 Task: Create new contact,   with mail id: 'Ariana_Allen@estee-lauder.com', first name: 'Ariana', Last name: 'Allen', Job Title: Market Research Analyst, Phone number (801) 555-5678. Change life cycle stage to  'Lead' and lead status to 'New'. Add new company to the associated contact: www.suntechnologiesindia.com
 and type: Prospect. Logged in from softage.1@softage.net
Action: Mouse moved to (74, 51)
Screenshot: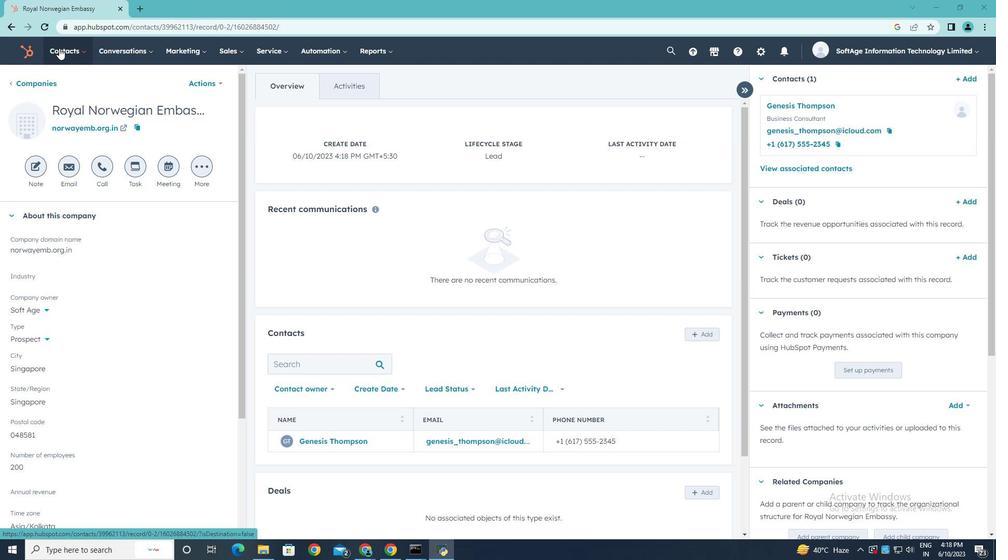 
Action: Mouse pressed left at (74, 51)
Screenshot: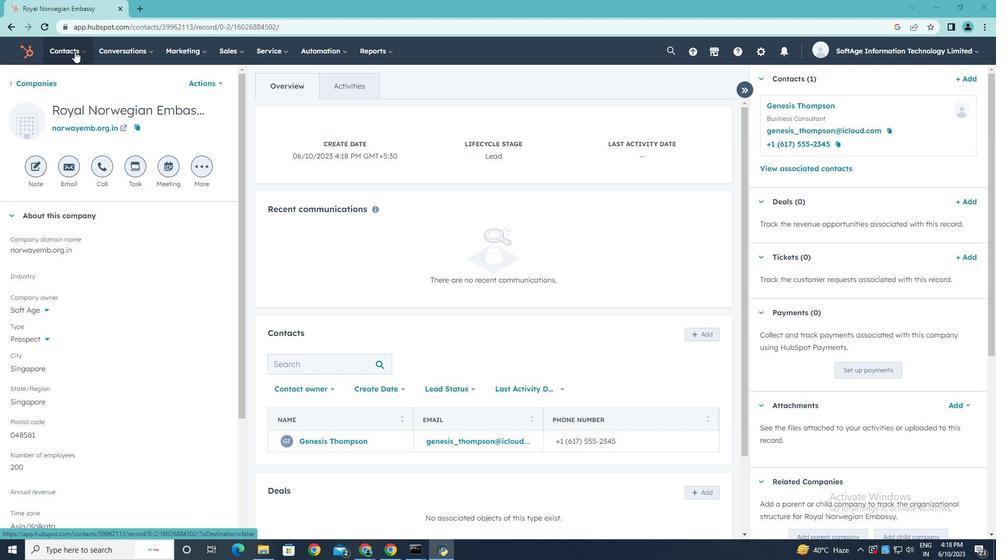 
Action: Mouse moved to (71, 76)
Screenshot: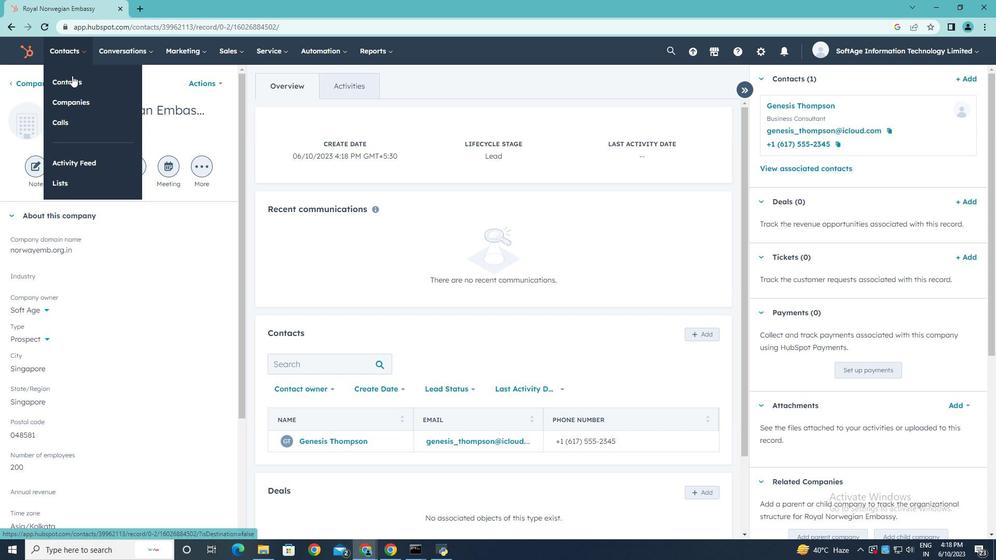 
Action: Mouse pressed left at (71, 76)
Screenshot: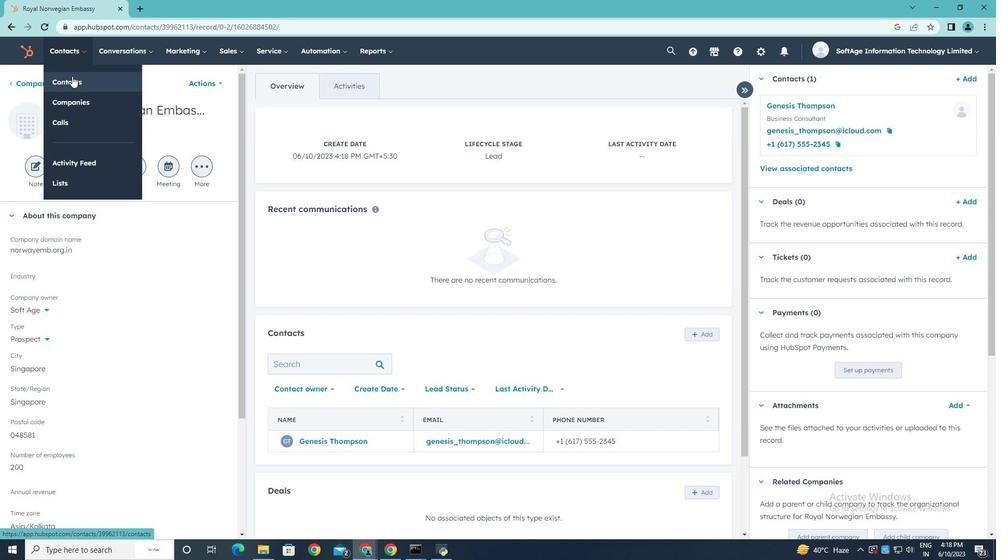 
Action: Mouse moved to (950, 84)
Screenshot: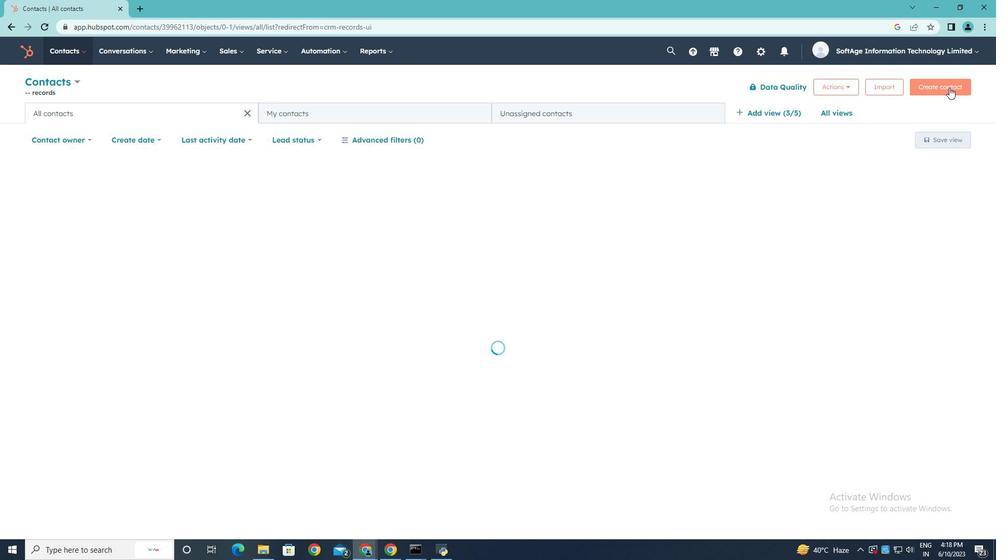 
Action: Mouse pressed left at (950, 84)
Screenshot: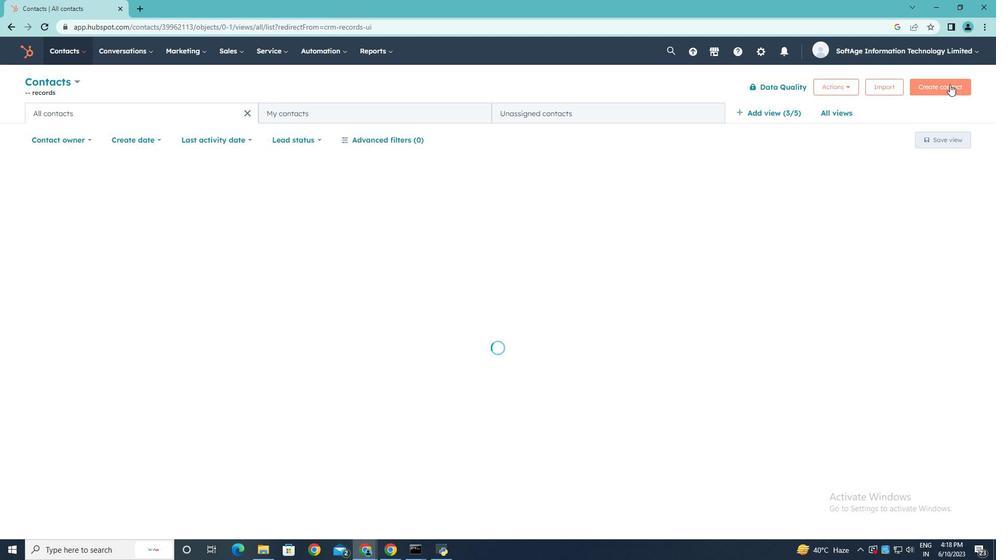 
Action: Key pressed <Key.shift>
Screenshot: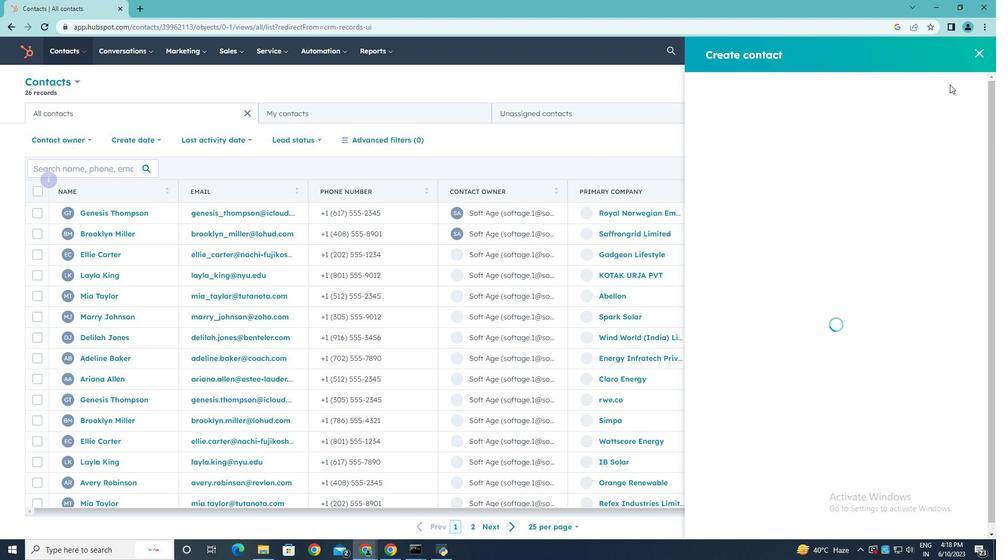 
Action: Mouse moved to (837, 132)
Screenshot: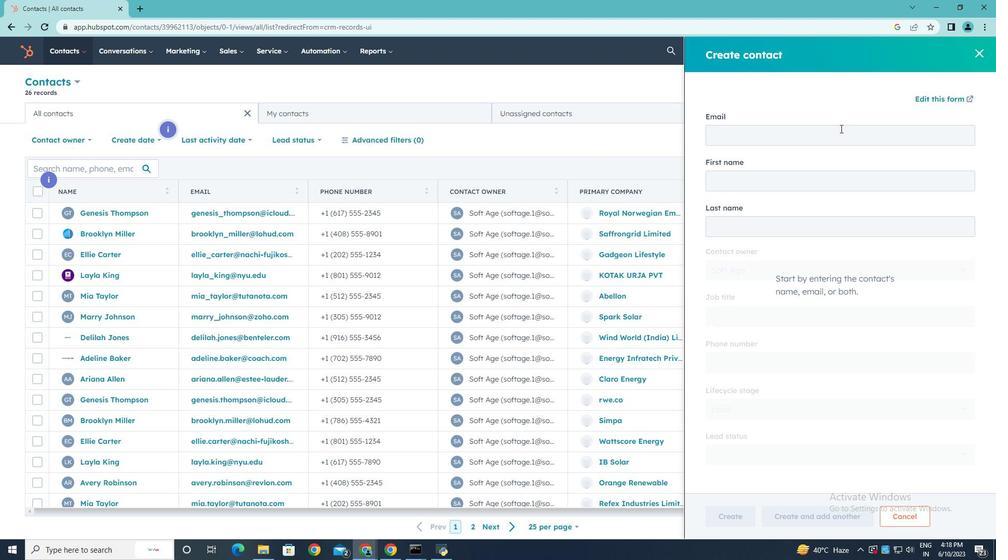 
Action: Mouse pressed left at (837, 132)
Screenshot: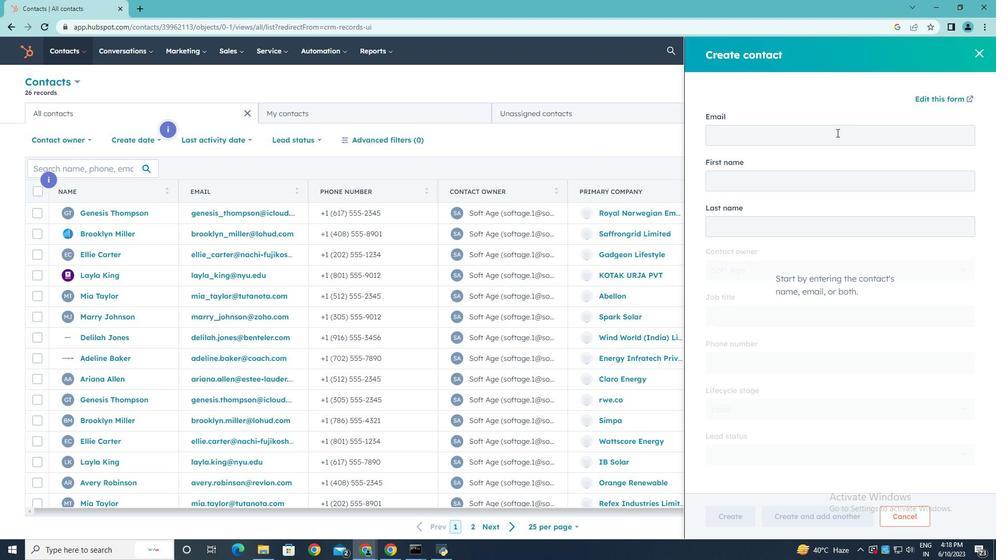 
Action: Mouse moved to (837, 132)
Screenshot: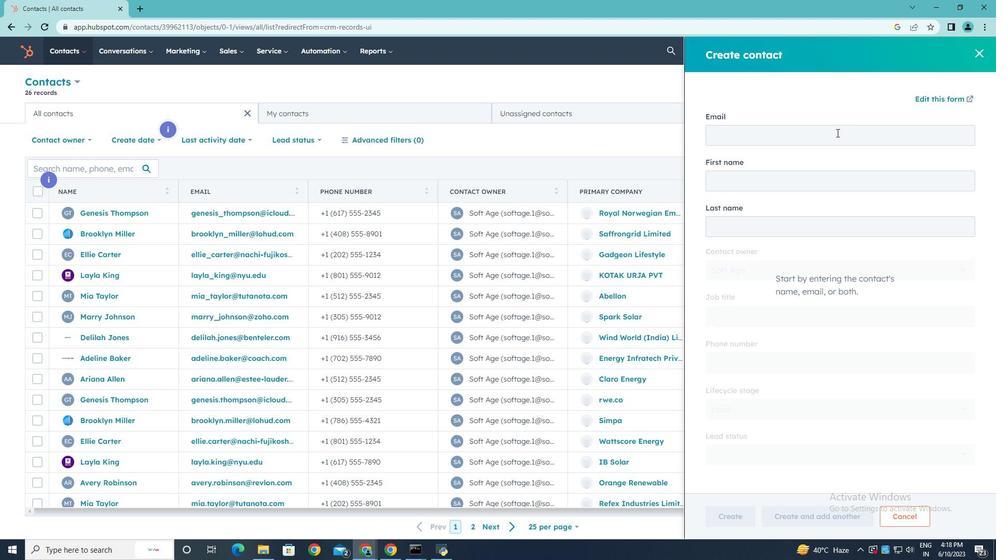 
Action: Key pressed <Key.shift>Ariana<Key.shift>_<Key.shift>Allen<Key.shift><Key.shift><Key.shift><Key.shift><Key.shift><Key.shift><Key.shift><Key.shift>@estee-lauder.com
Screenshot: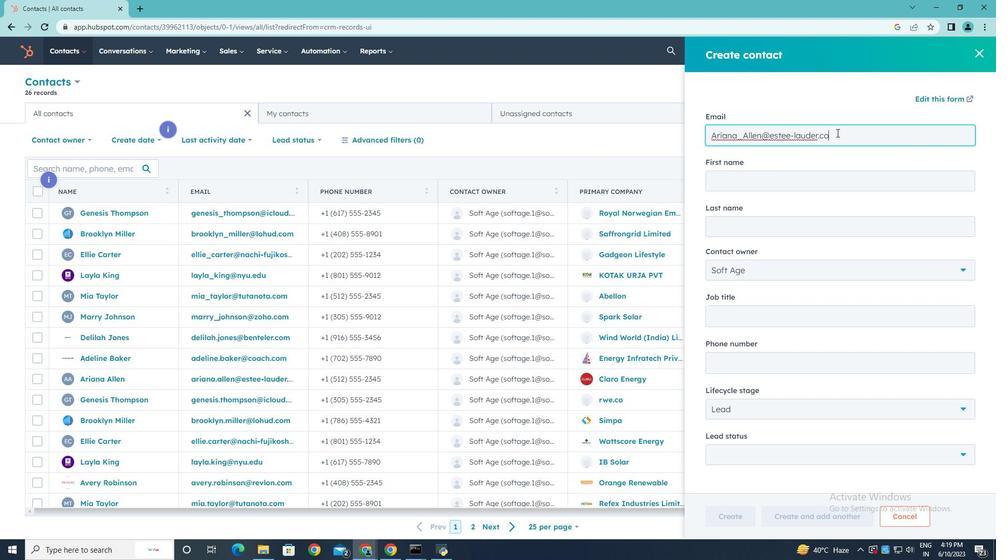 
Action: Mouse moved to (745, 185)
Screenshot: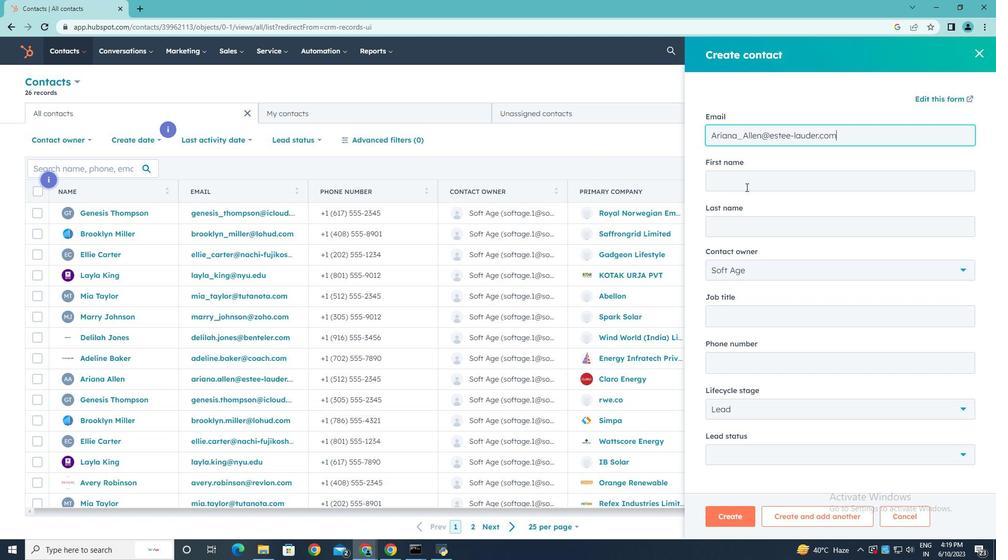 
Action: Mouse pressed left at (745, 185)
Screenshot: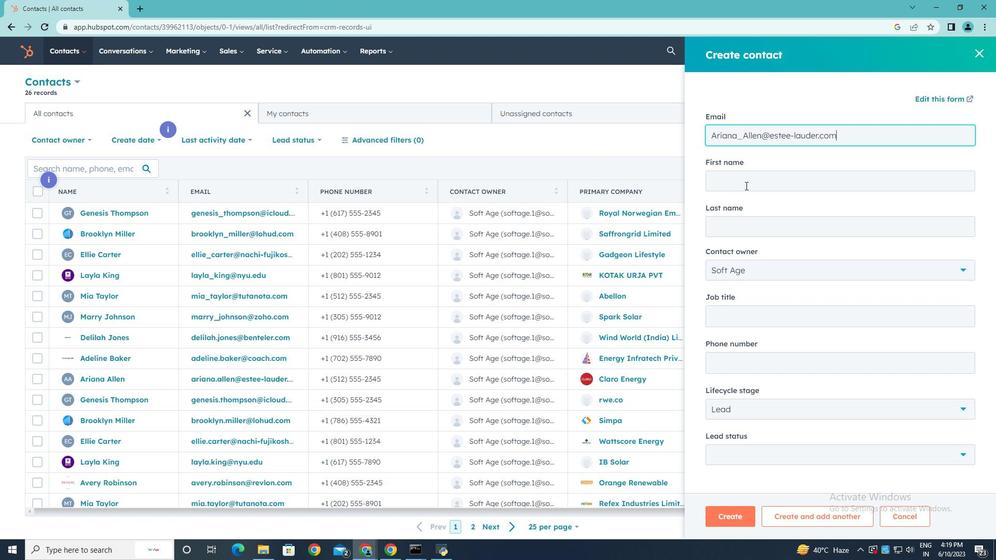 
Action: Key pressed <Key.shift>Ariana
Screenshot: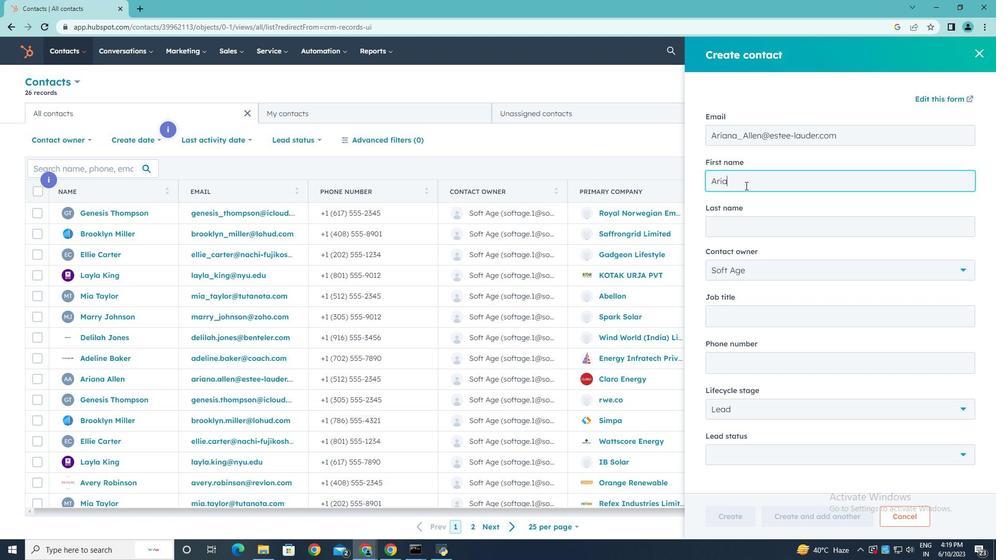 
Action: Mouse moved to (731, 233)
Screenshot: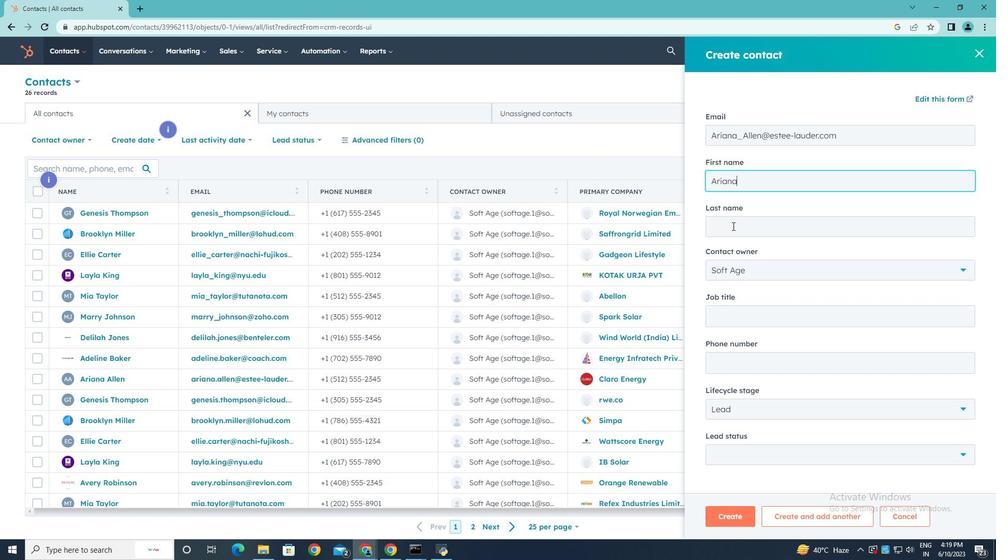 
Action: Mouse pressed left at (731, 233)
Screenshot: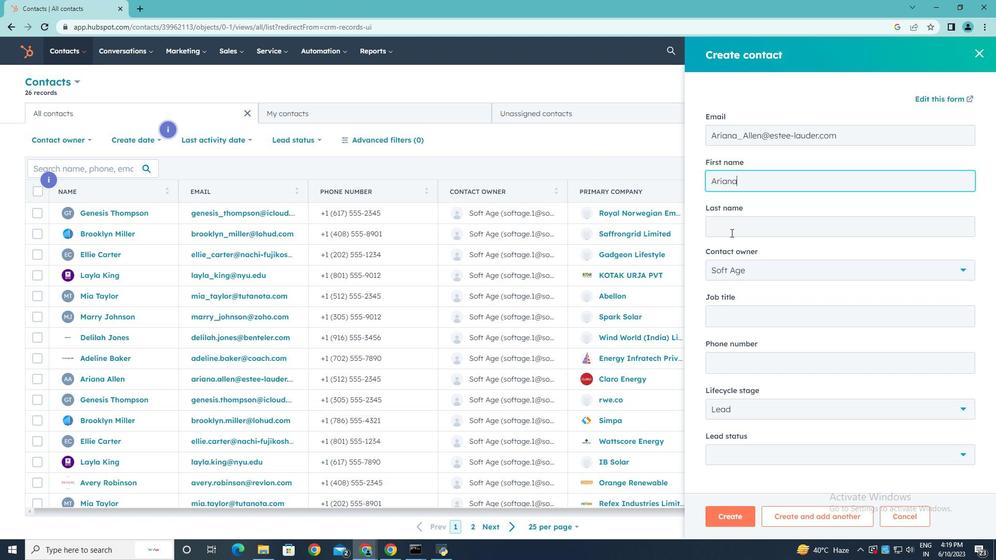 
Action: Key pressed <Key.shift>Allen
Screenshot: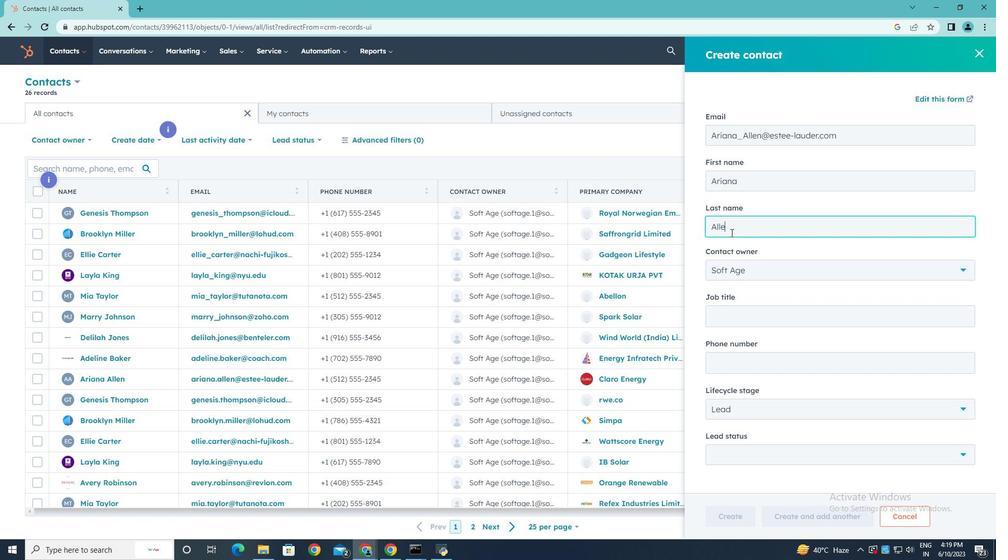 
Action: Mouse moved to (759, 315)
Screenshot: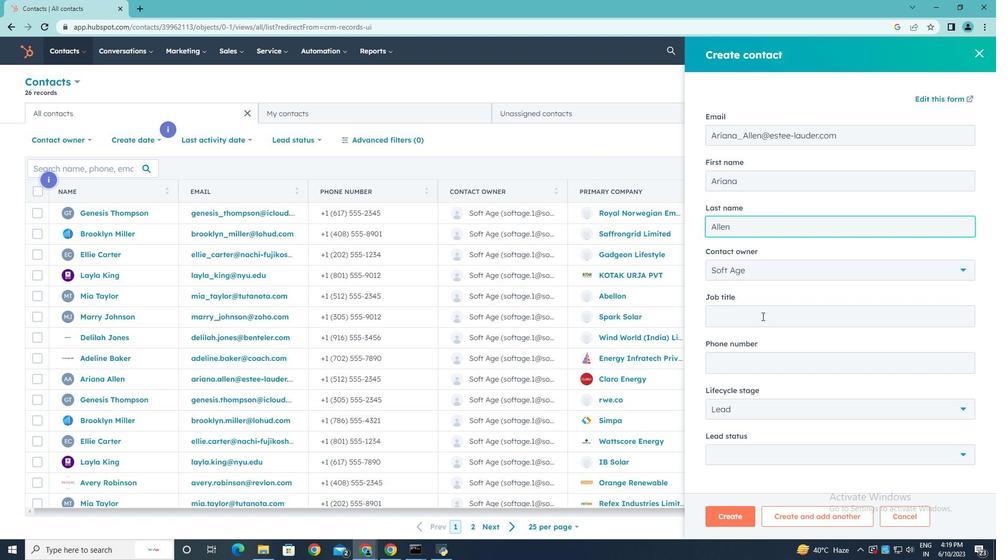 
Action: Mouse pressed left at (759, 315)
Screenshot: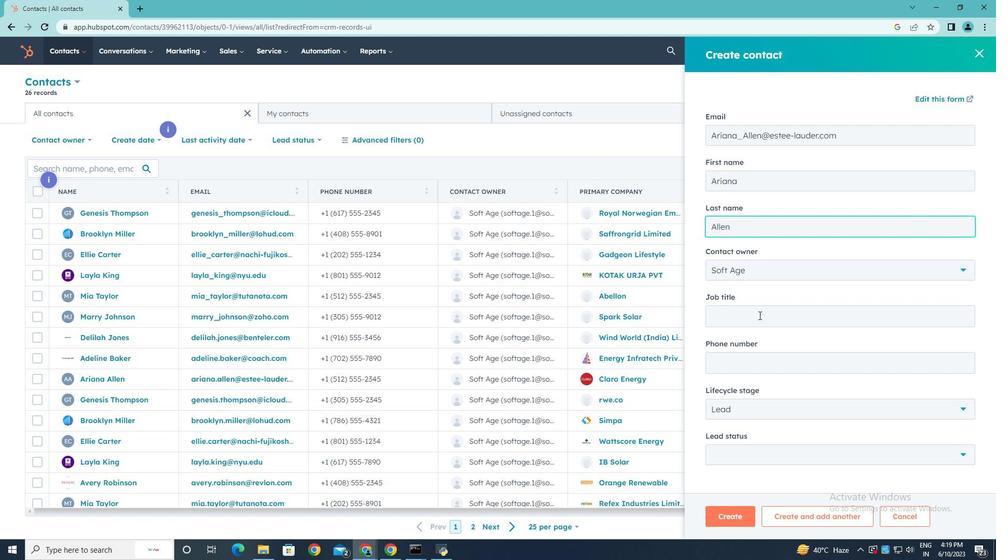 
Action: Key pressed <Key.shift>Market<Key.space><Key.shift>Research
Screenshot: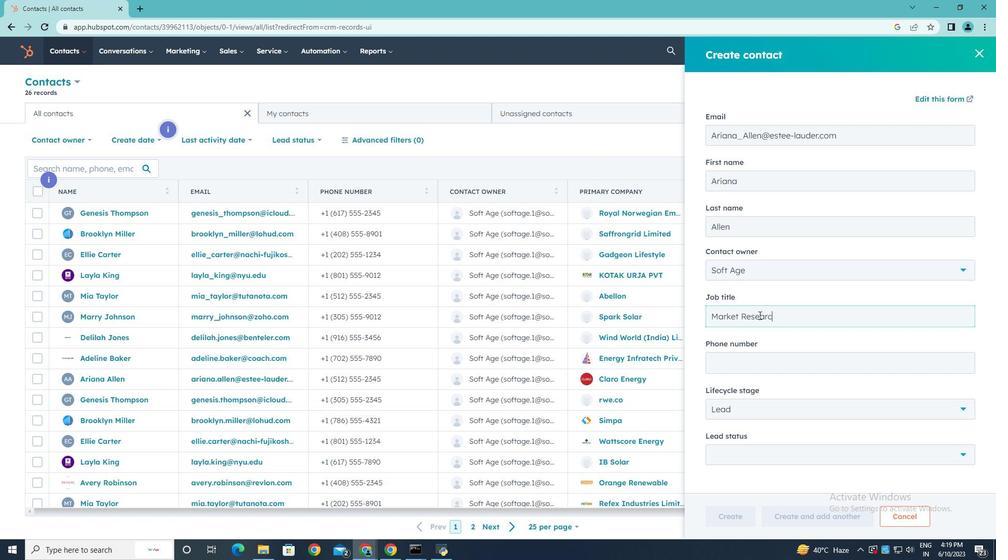 
Action: Mouse moved to (818, 334)
Screenshot: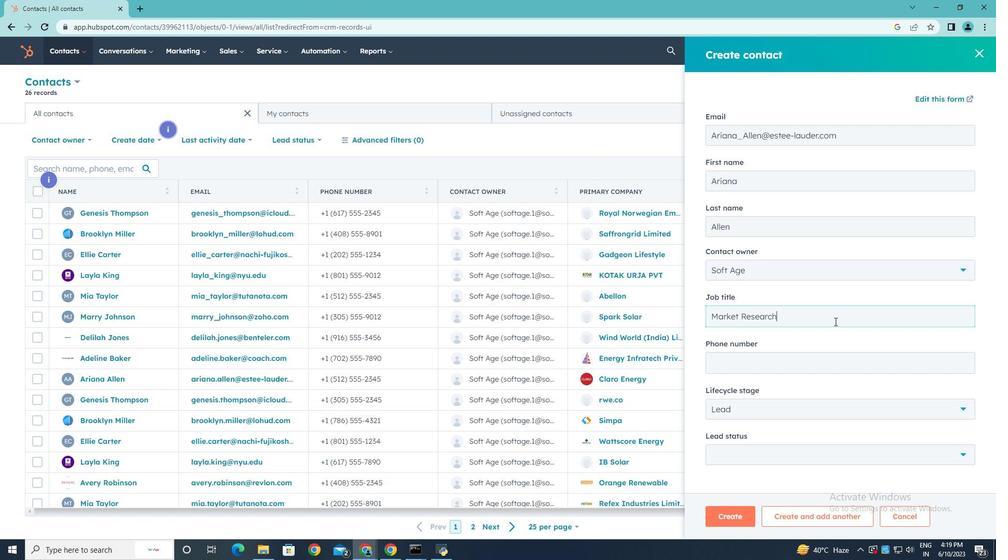 
Action: Key pressed <Key.space><Key.shift><Key.shift><Key.shift>Analyst
Screenshot: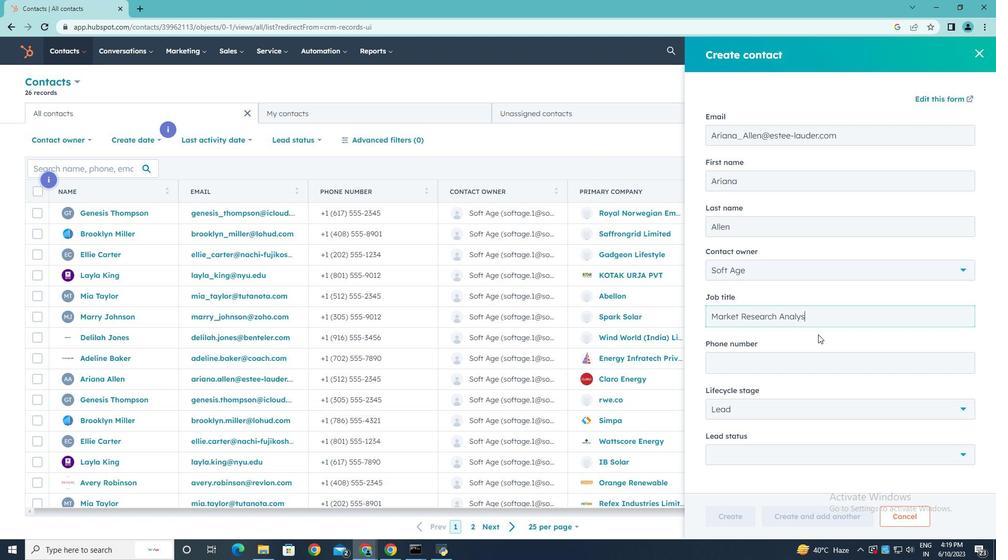 
Action: Mouse moved to (762, 359)
Screenshot: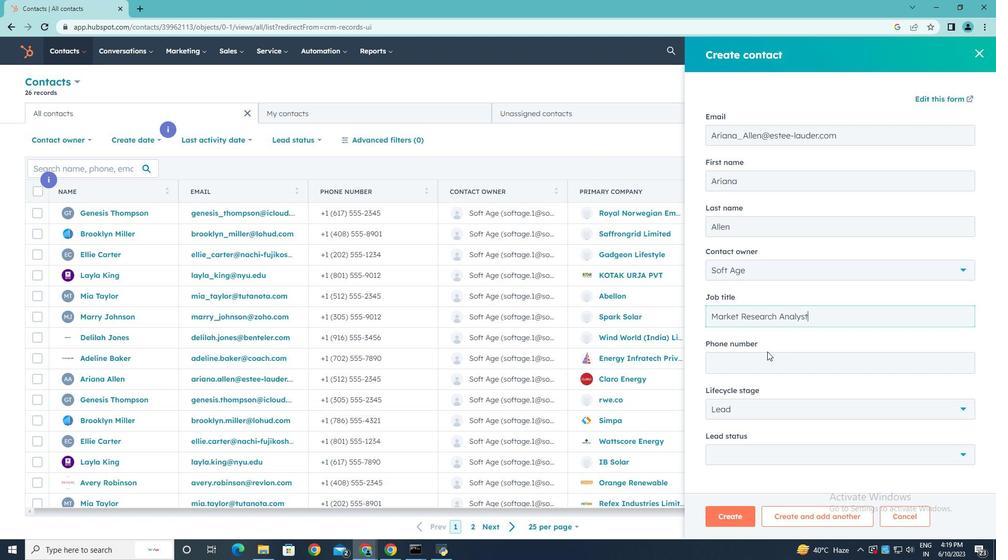 
Action: Mouse pressed left at (762, 359)
Screenshot: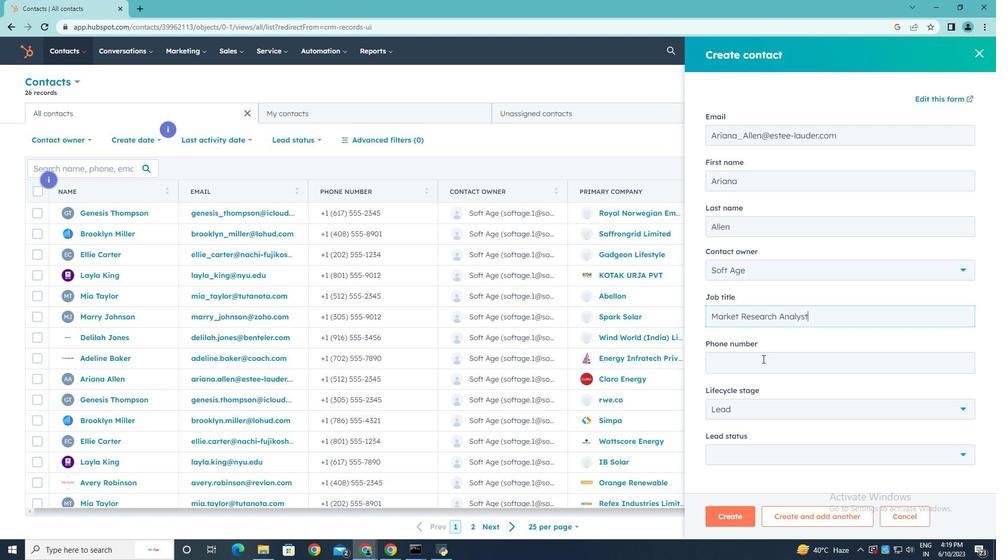 
Action: Mouse moved to (762, 358)
Screenshot: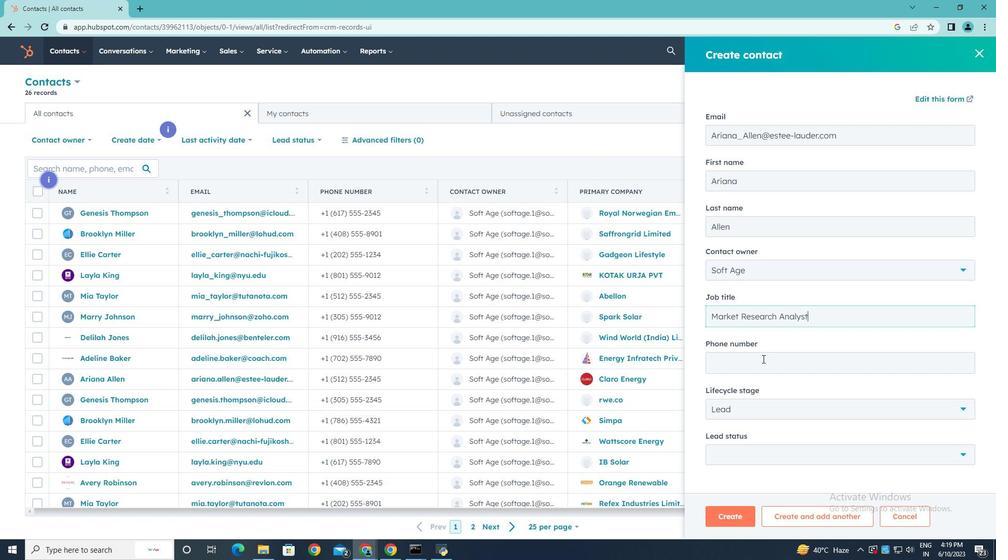 
Action: Key pressed 8015555678
Screenshot: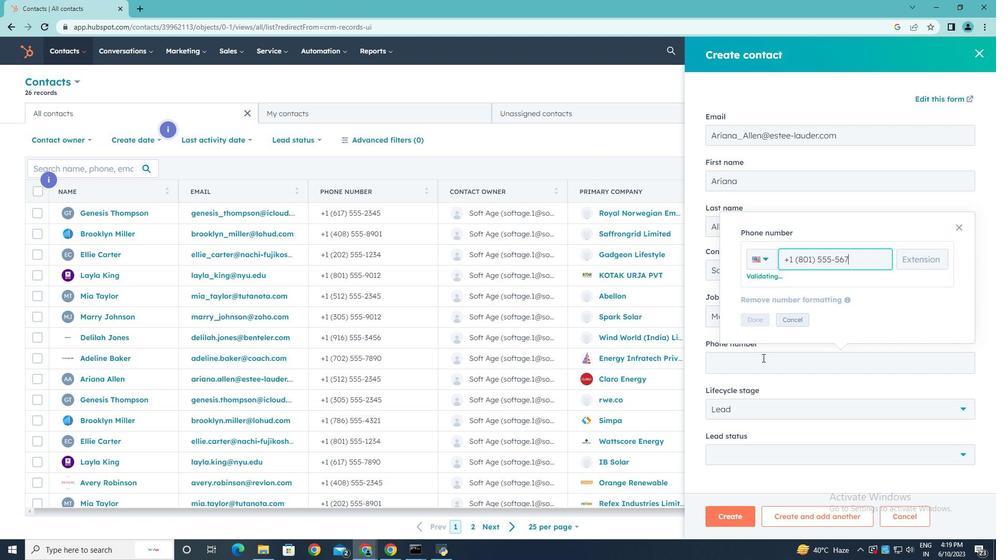 
Action: Mouse moved to (753, 319)
Screenshot: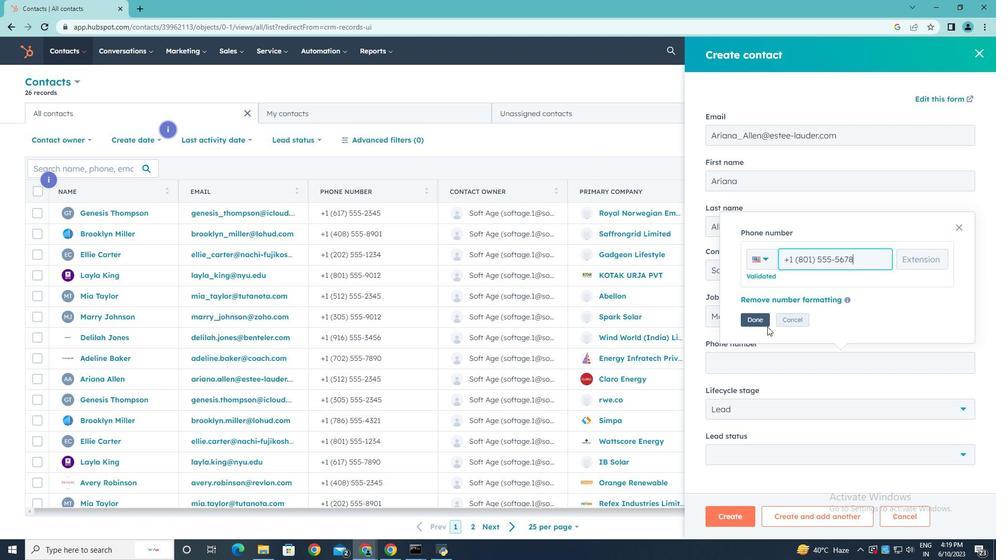 
Action: Mouse pressed left at (753, 319)
Screenshot: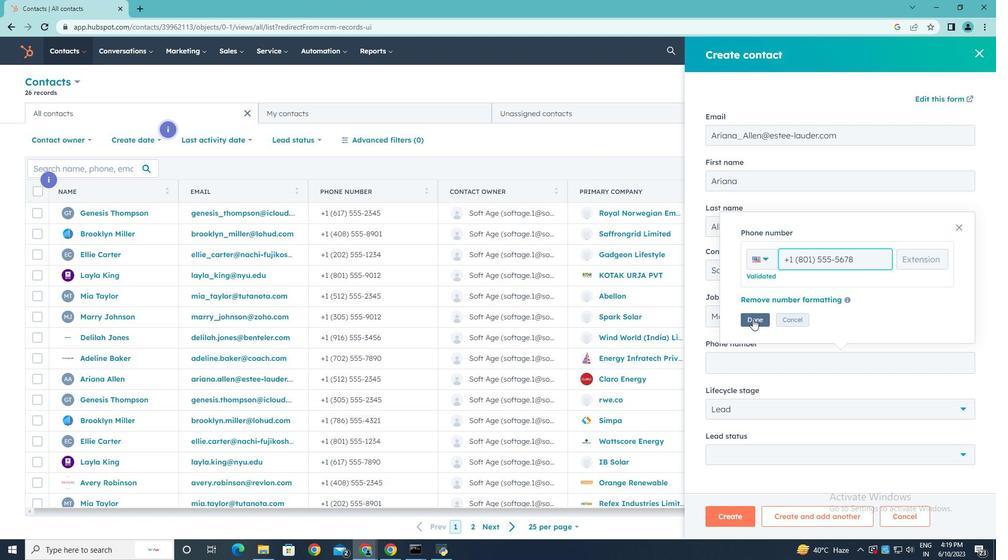 
Action: Mouse moved to (952, 414)
Screenshot: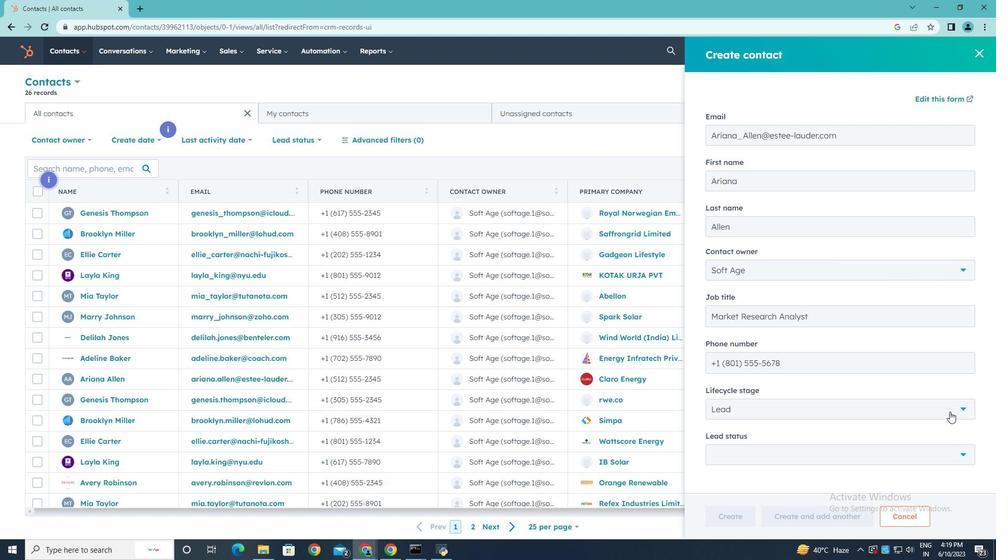 
Action: Mouse pressed left at (952, 414)
Screenshot: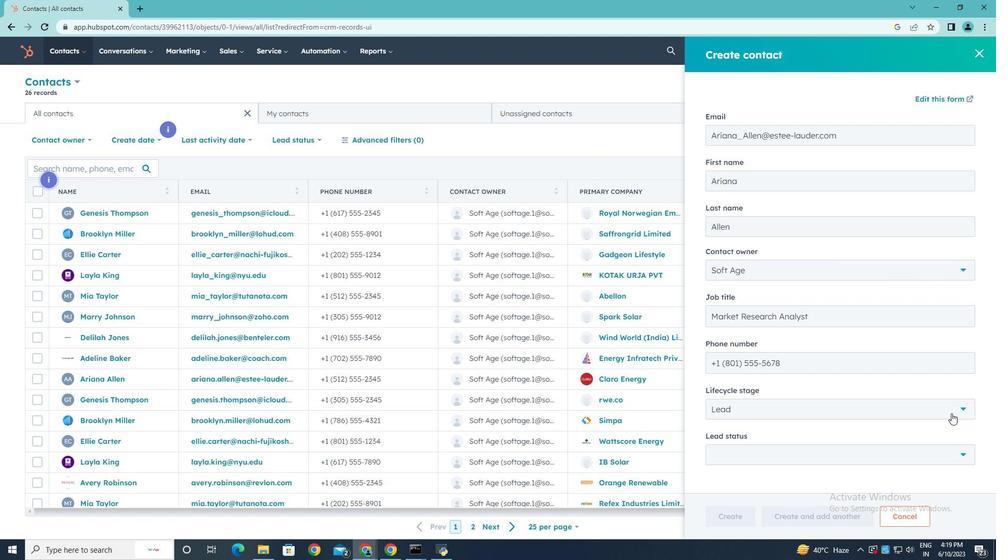 
Action: Mouse moved to (747, 314)
Screenshot: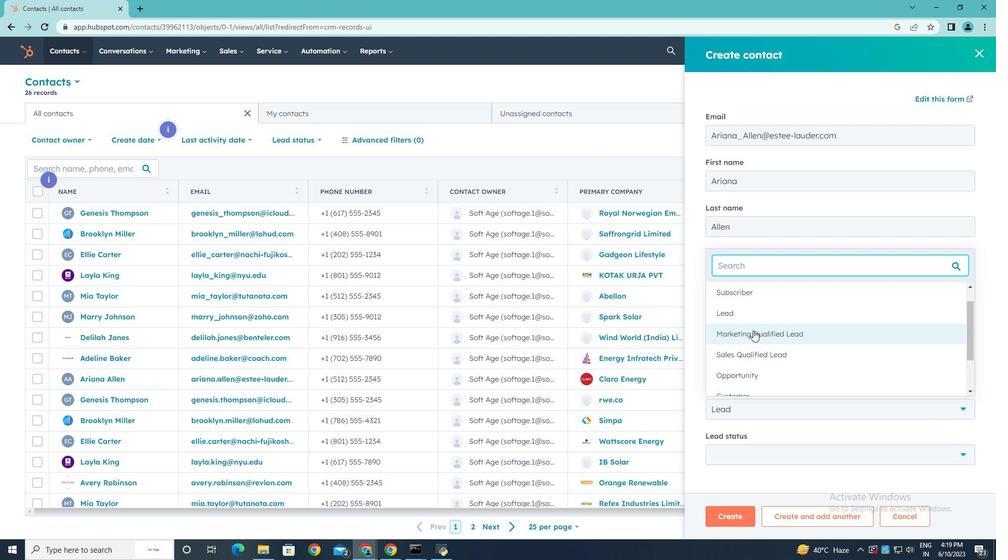 
Action: Mouse pressed left at (747, 314)
Screenshot: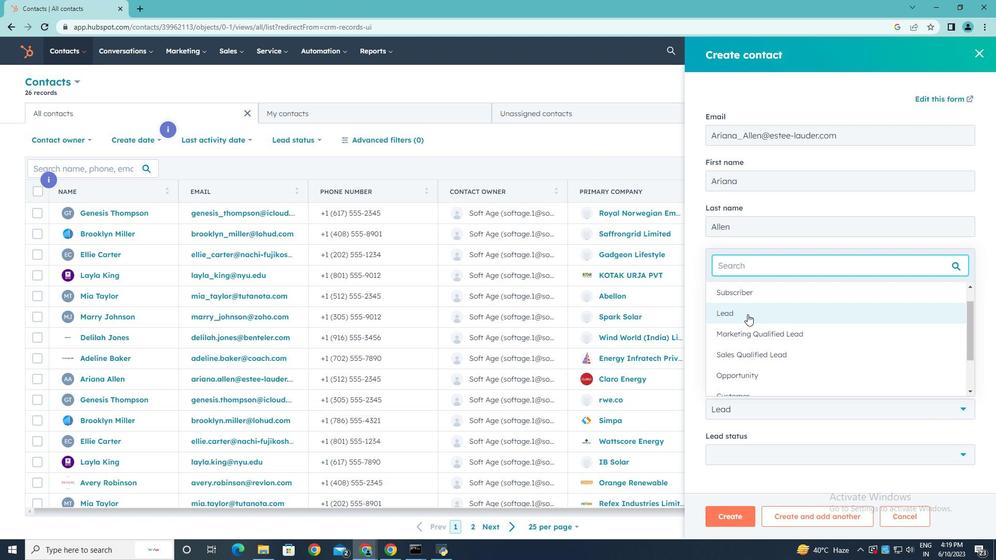 
Action: Mouse moved to (857, 458)
Screenshot: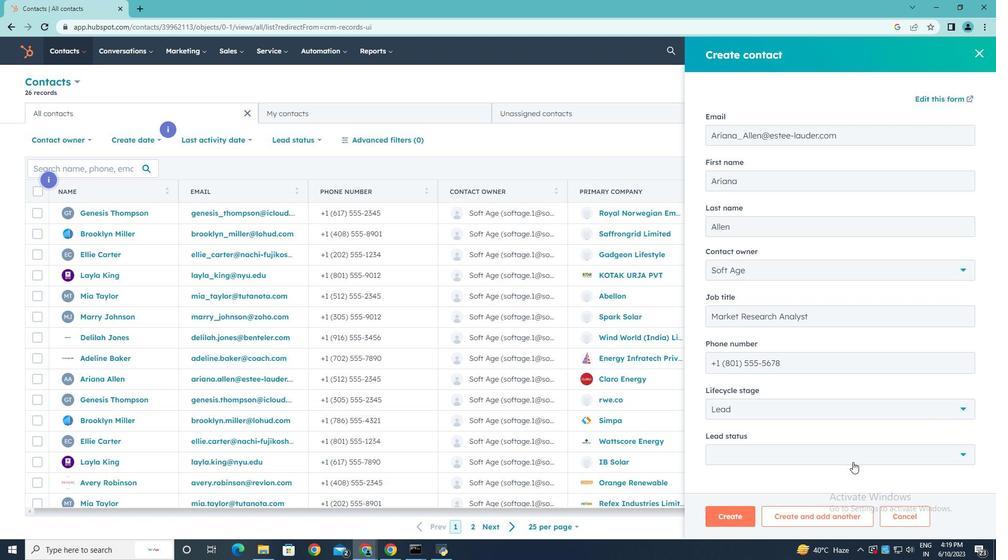 
Action: Mouse pressed left at (857, 458)
Screenshot: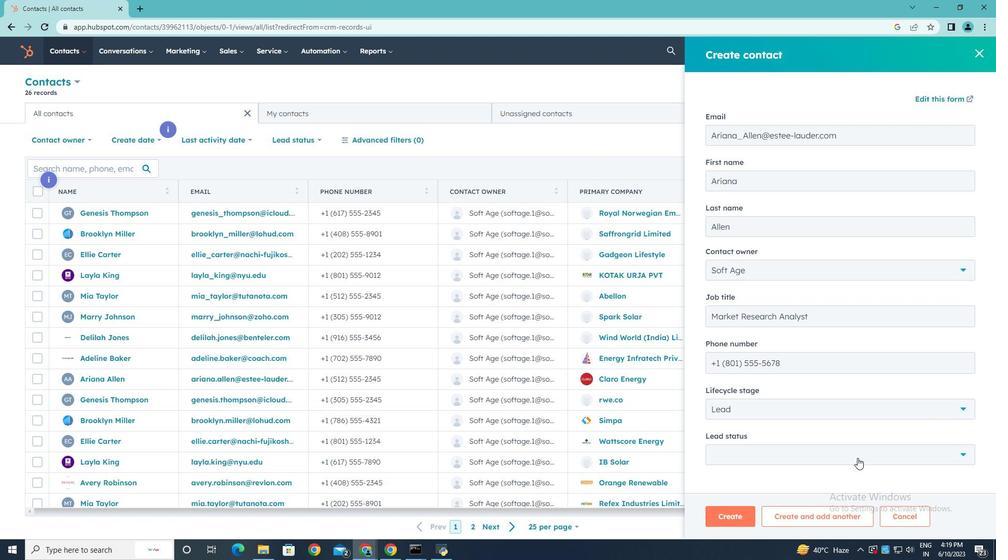 
Action: Mouse moved to (747, 359)
Screenshot: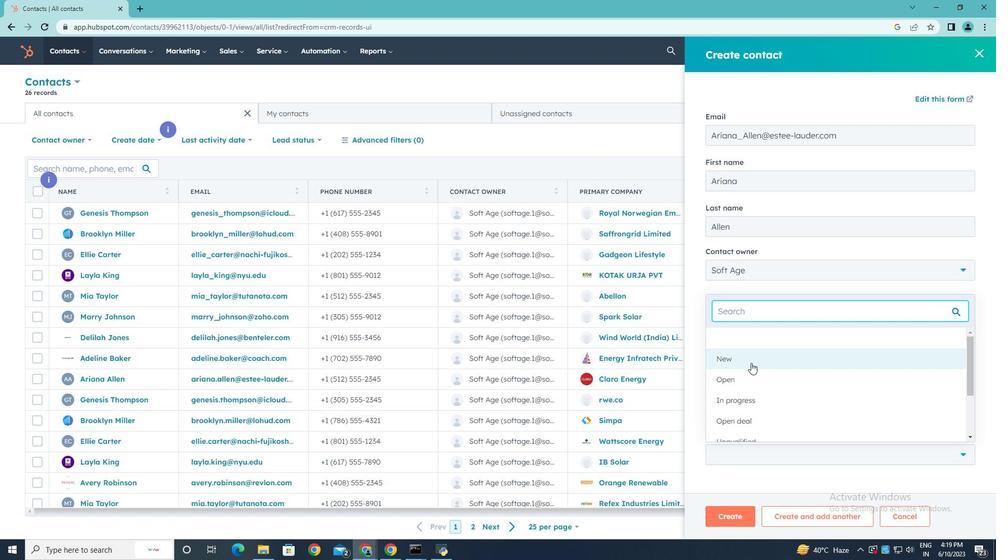 
Action: Mouse pressed left at (747, 359)
Screenshot: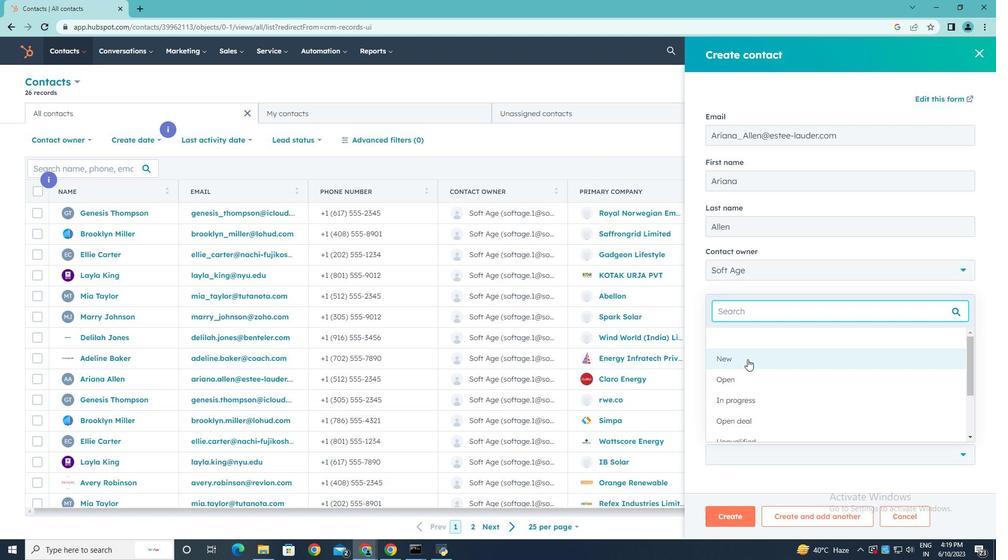 
Action: Mouse moved to (819, 420)
Screenshot: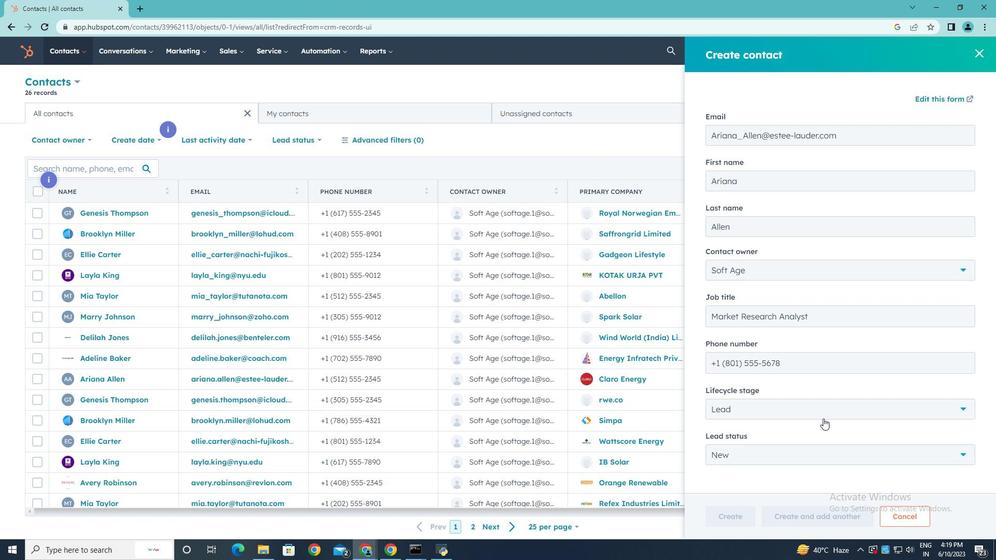 
Action: Mouse scrolled (819, 419) with delta (0, 0)
Screenshot: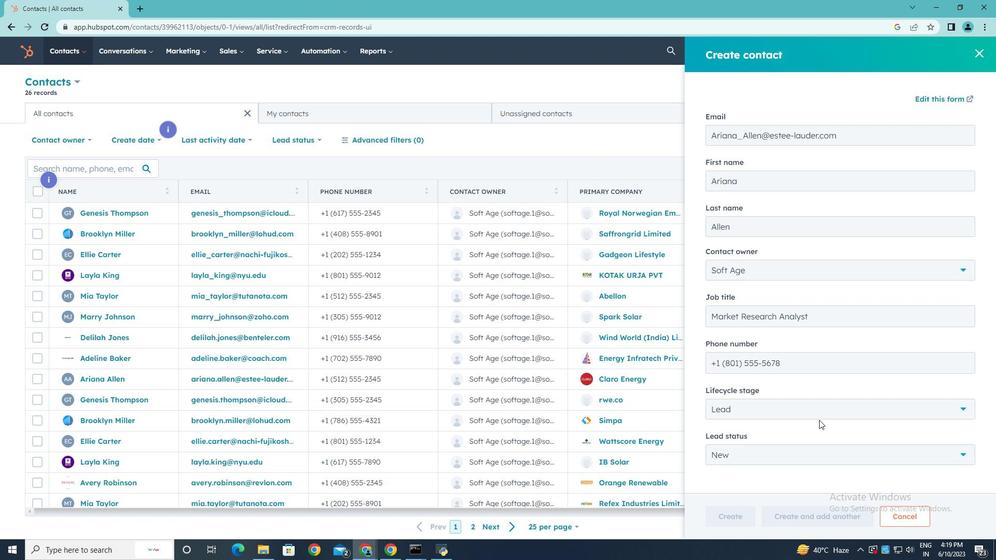 
Action: Mouse scrolled (819, 419) with delta (0, 0)
Screenshot: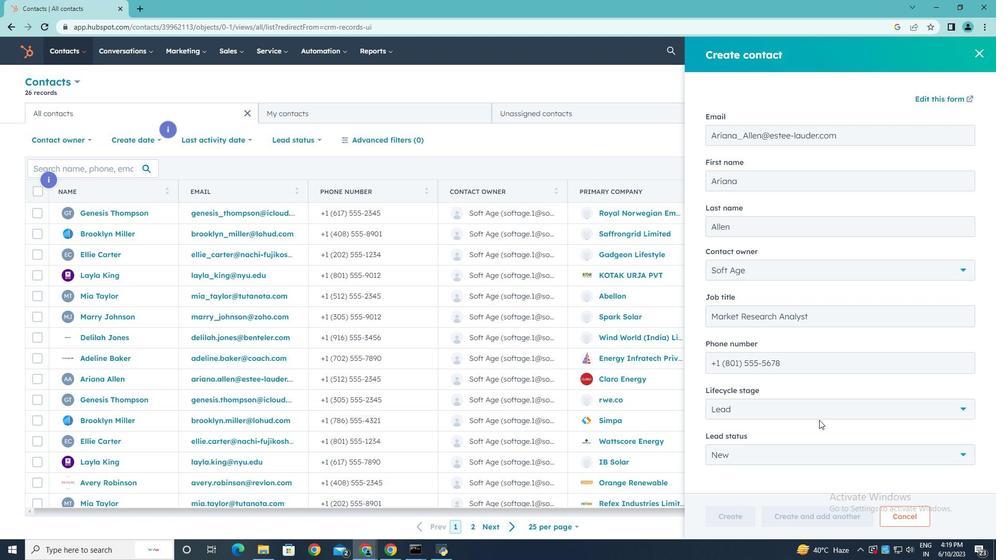 
Action: Mouse scrolled (819, 419) with delta (0, 0)
Screenshot: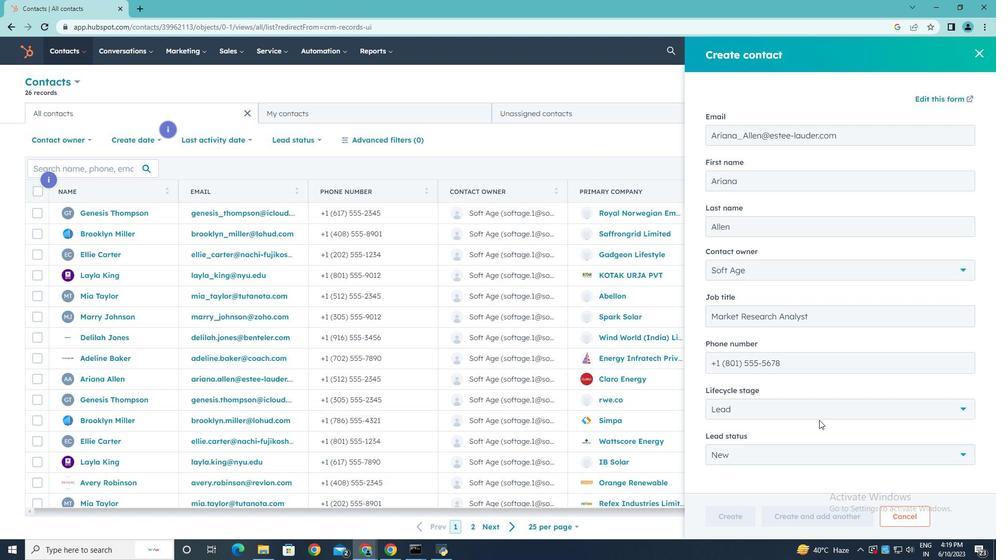 
Action: Mouse moved to (737, 515)
Screenshot: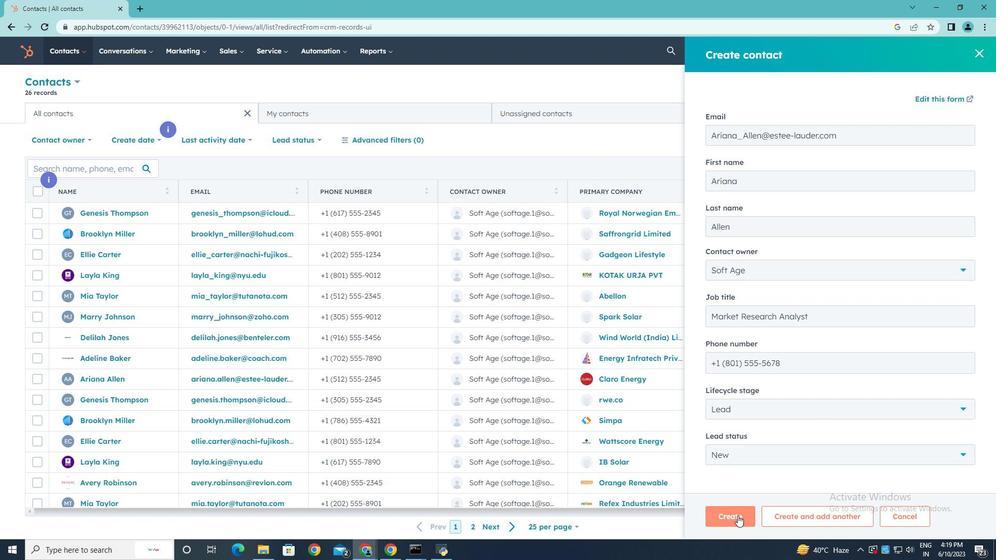 
Action: Mouse pressed left at (737, 515)
Screenshot: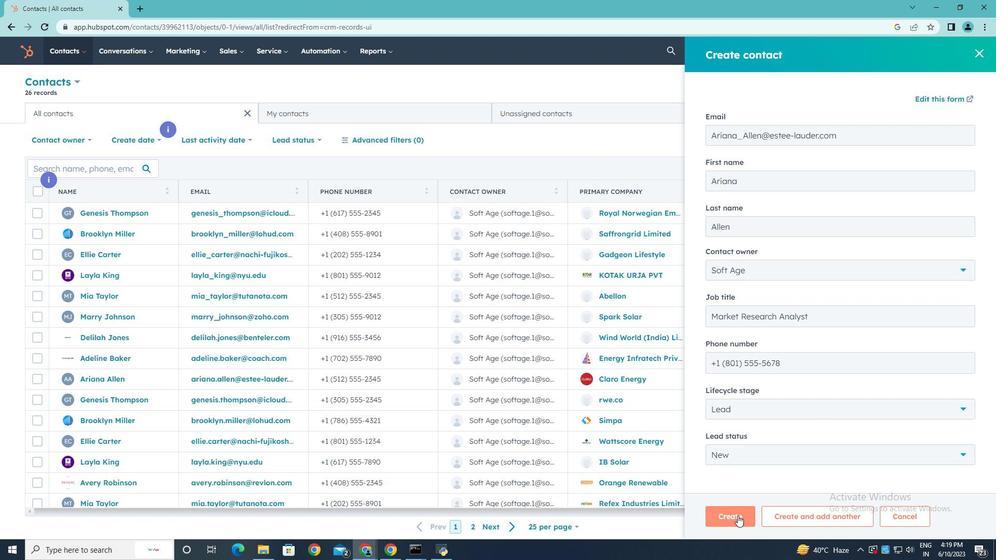 
Action: Mouse moved to (694, 334)
Screenshot: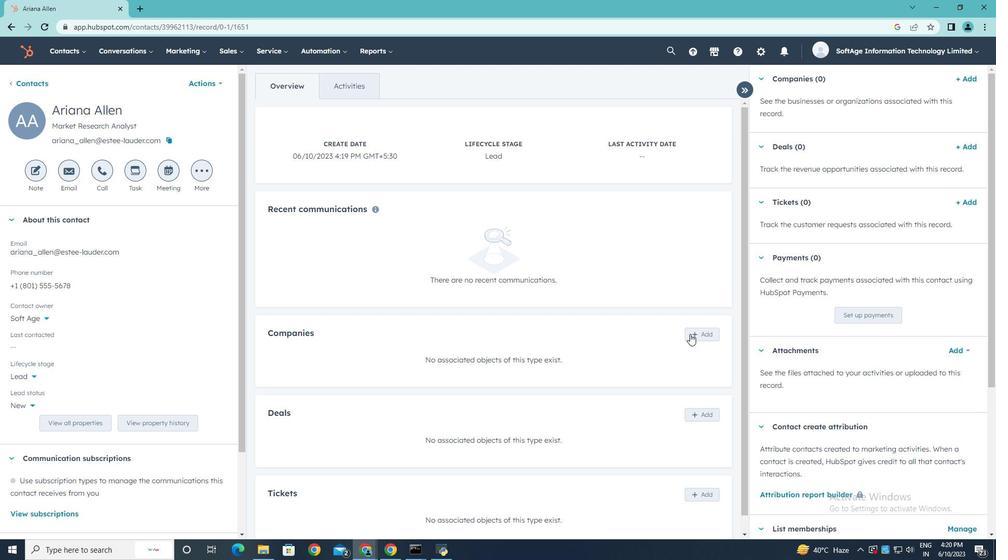 
Action: Mouse pressed left at (694, 334)
Screenshot: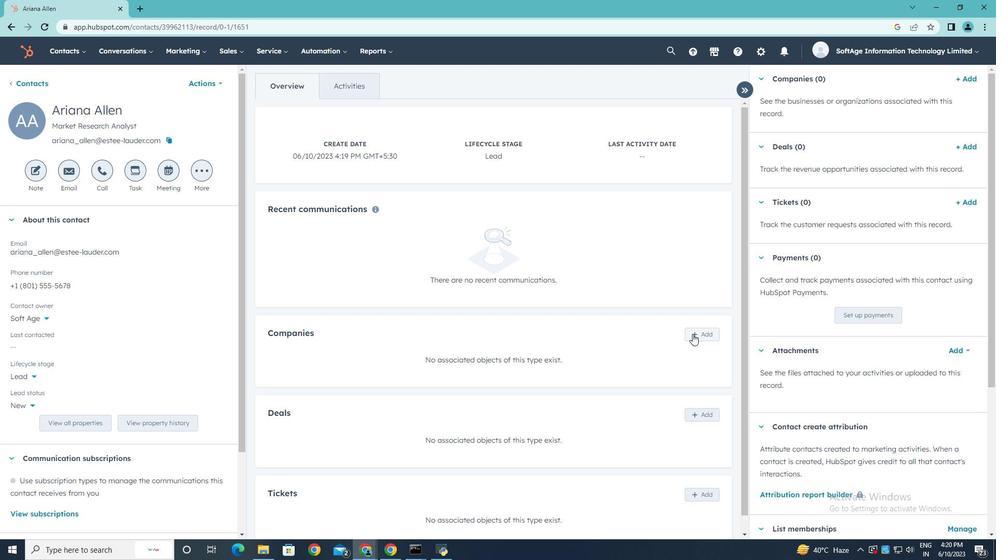 
Action: Mouse moved to (776, 106)
Screenshot: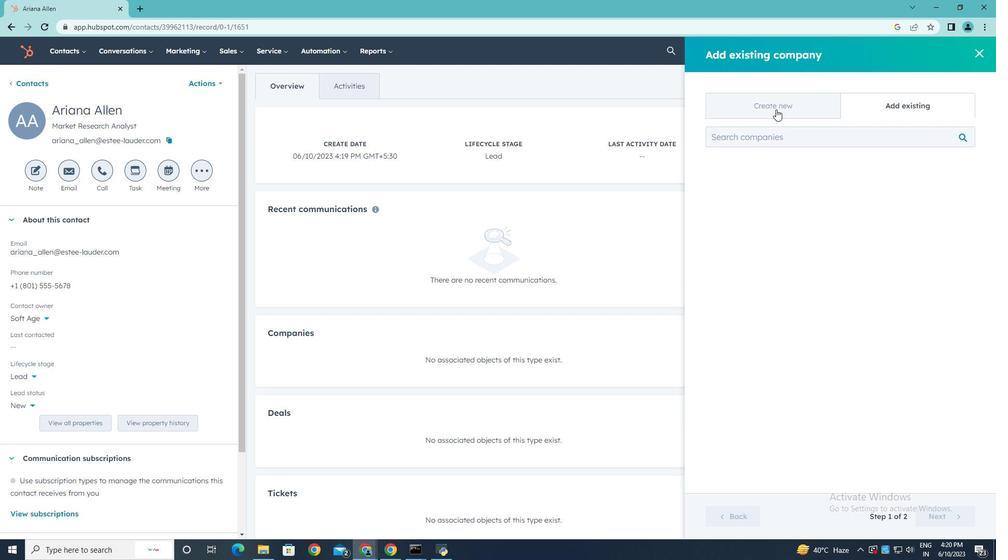 
Action: Mouse pressed left at (776, 106)
Screenshot: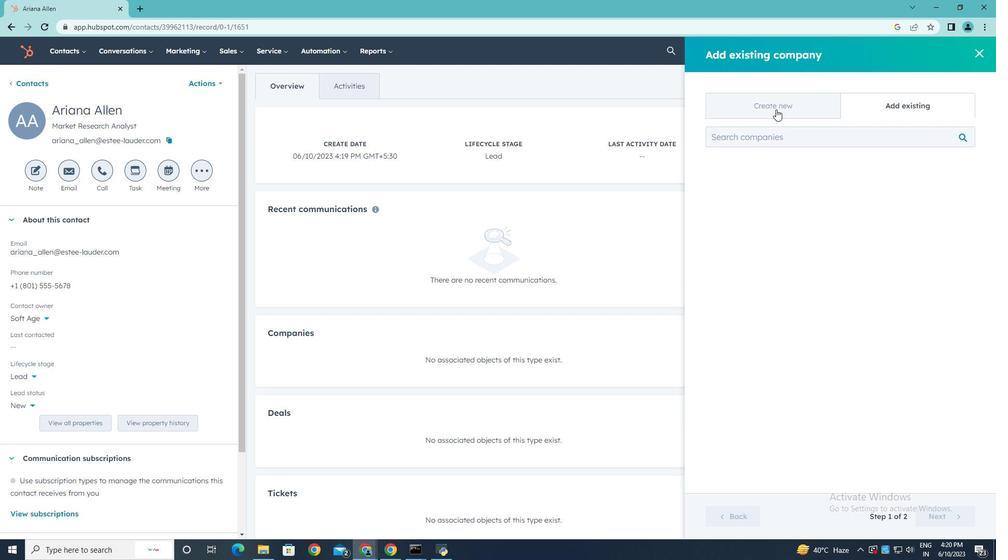 
Action: Mouse moved to (749, 168)
Screenshot: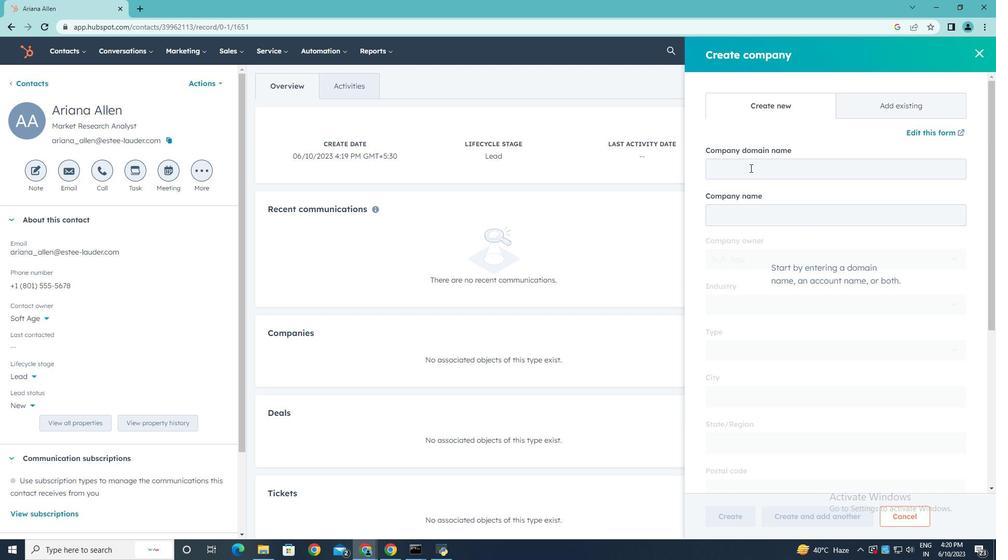 
Action: Mouse pressed left at (749, 168)
Screenshot: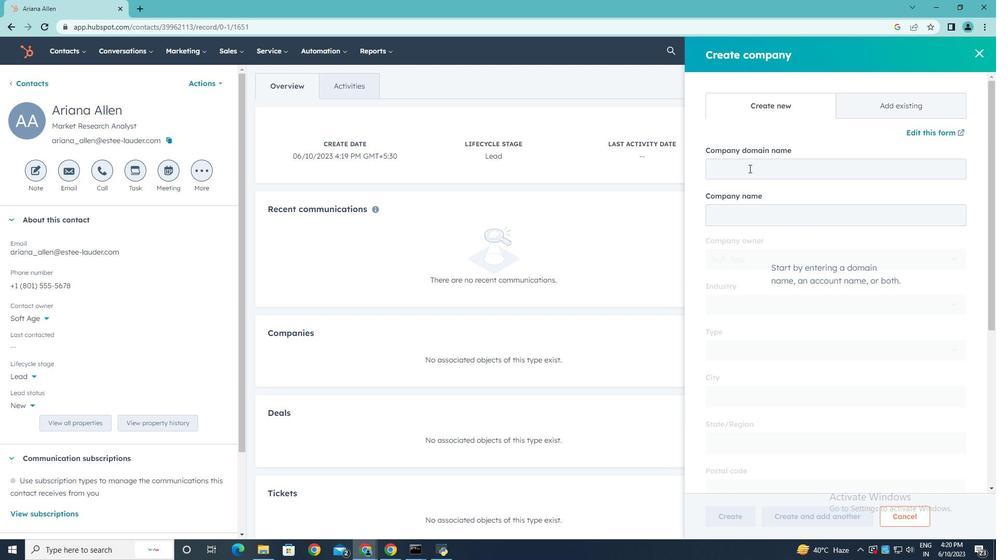 
Action: Key pressed <Key.shift>www.suntechnologiesindia.com
Screenshot: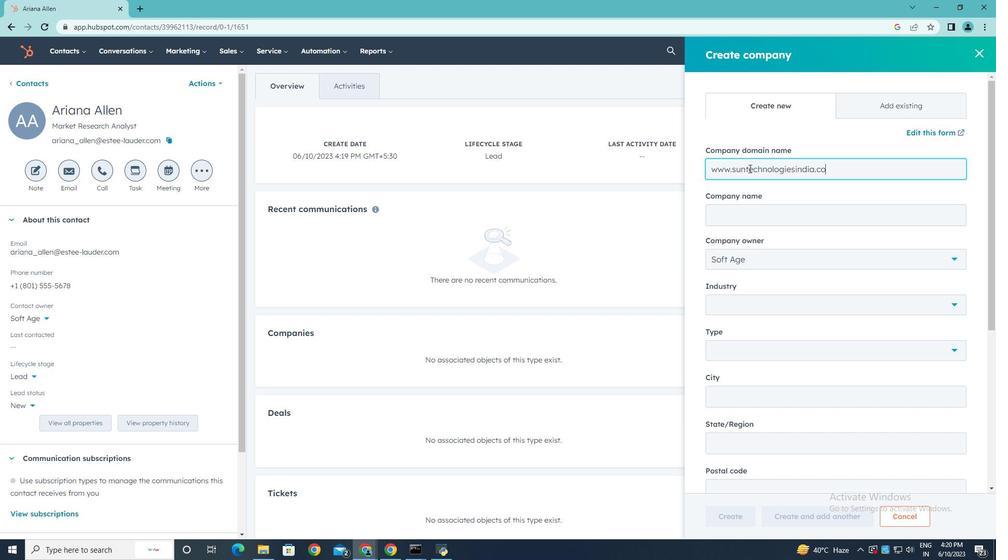 
Action: Mouse moved to (773, 186)
Screenshot: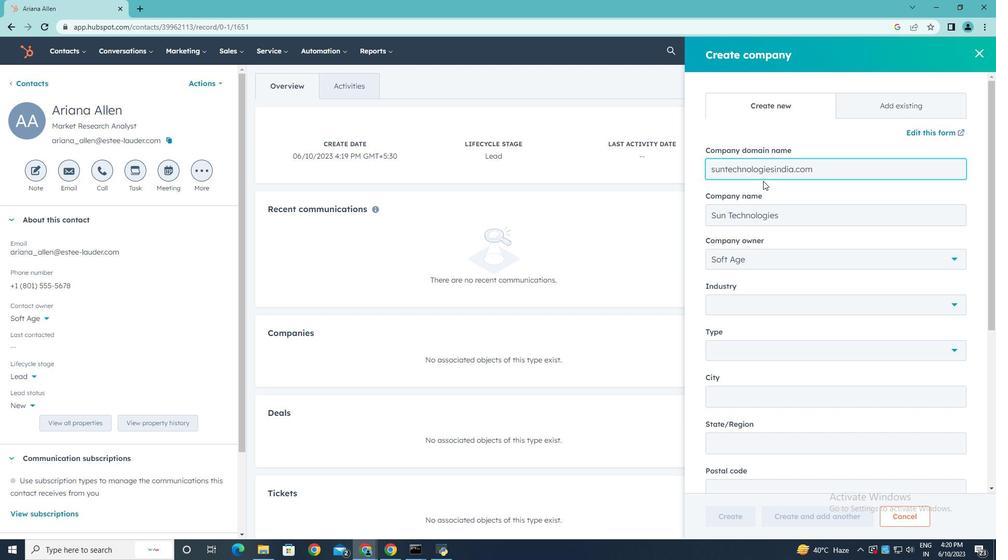 
Action: Mouse scrolled (773, 186) with delta (0, 0)
Screenshot: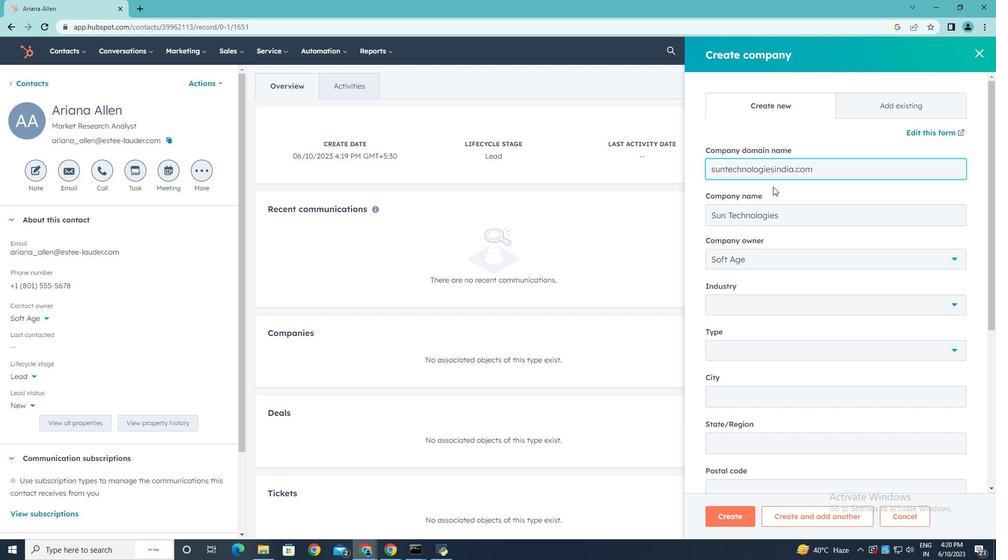 
Action: Mouse scrolled (773, 186) with delta (0, 0)
Screenshot: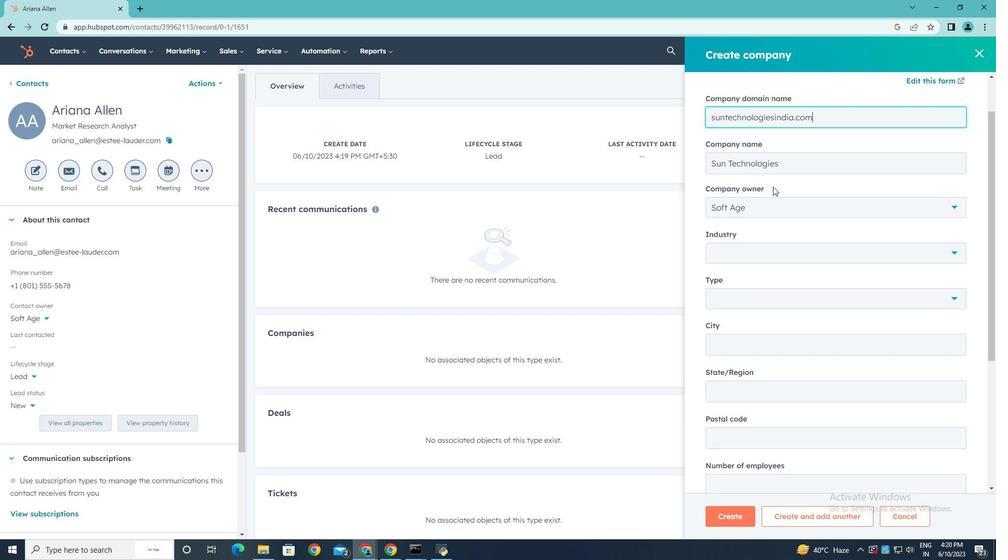 
Action: Mouse scrolled (773, 186) with delta (0, 0)
Screenshot: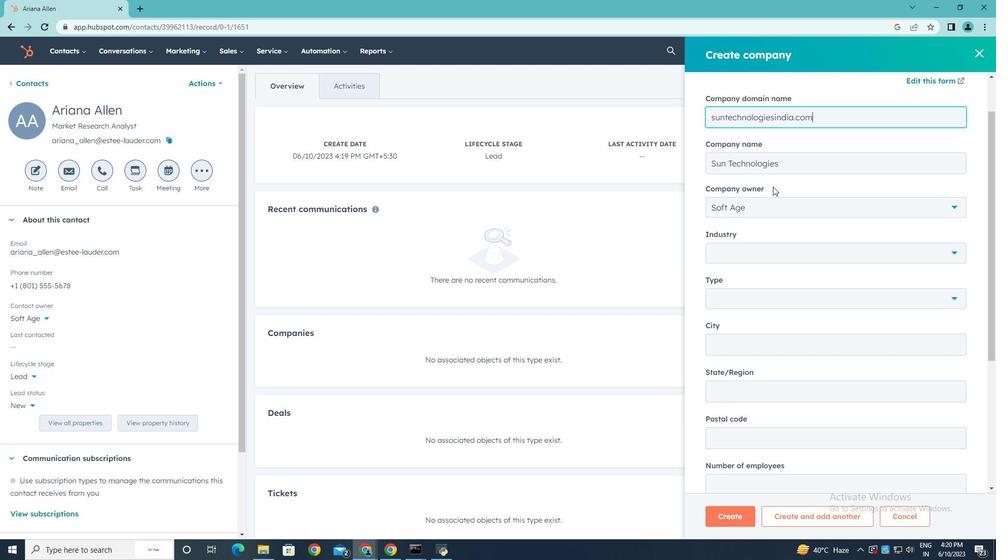 
Action: Mouse moved to (924, 192)
Screenshot: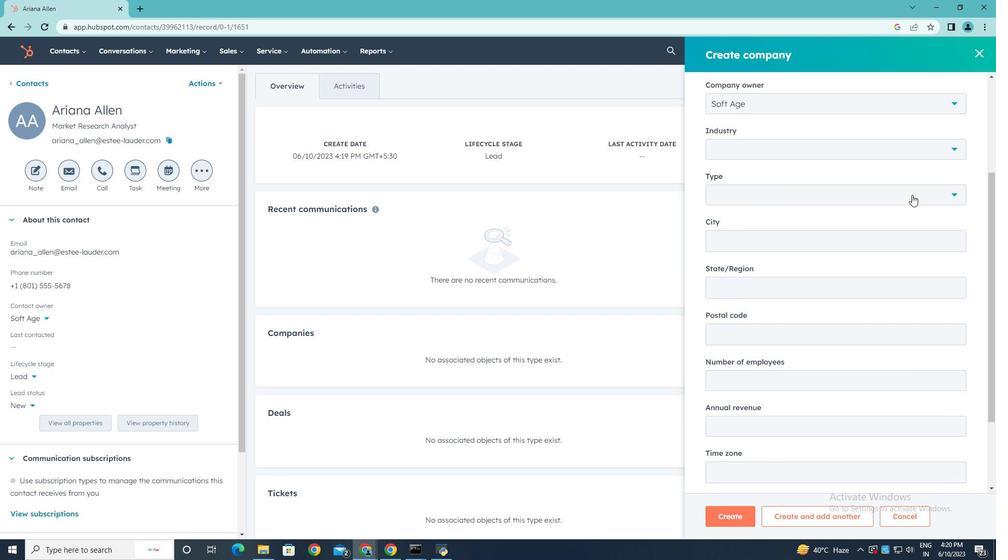 
Action: Mouse pressed left at (924, 192)
Screenshot: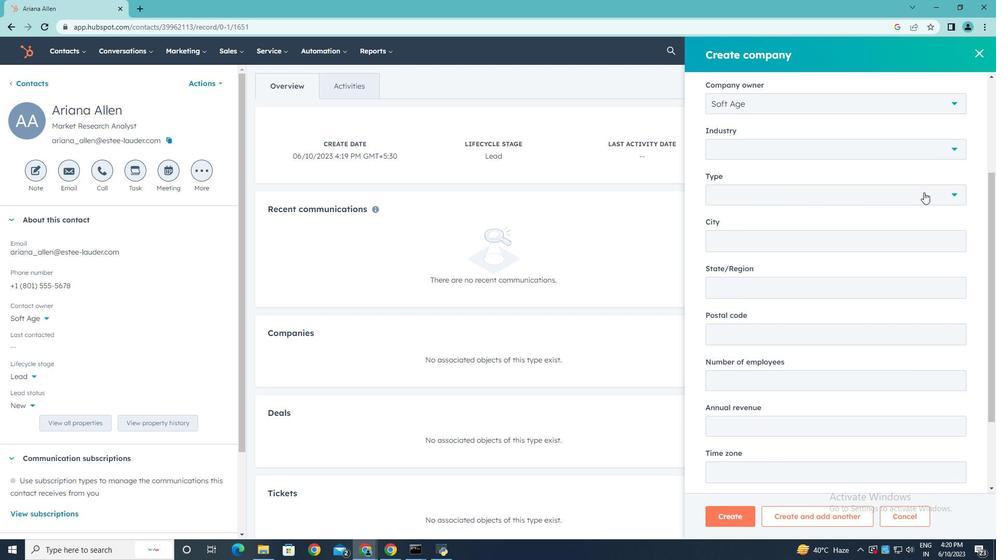 
Action: Mouse moved to (748, 241)
Screenshot: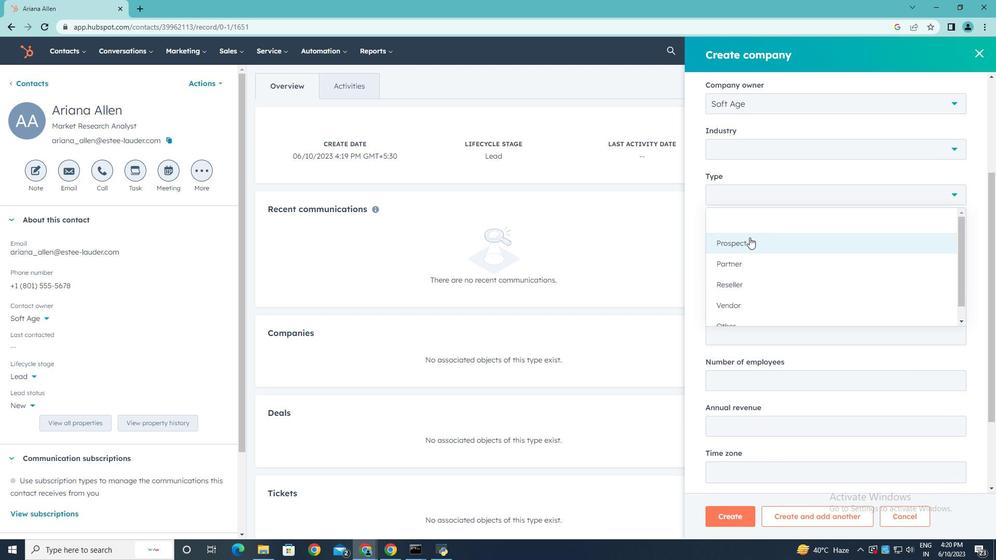 
Action: Mouse pressed left at (748, 241)
Screenshot: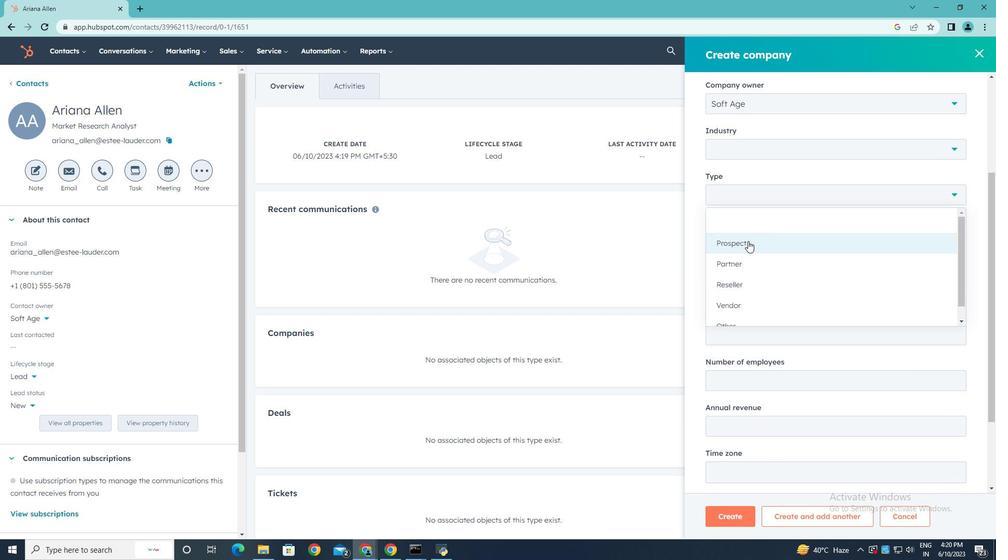 
Action: Mouse moved to (807, 248)
Screenshot: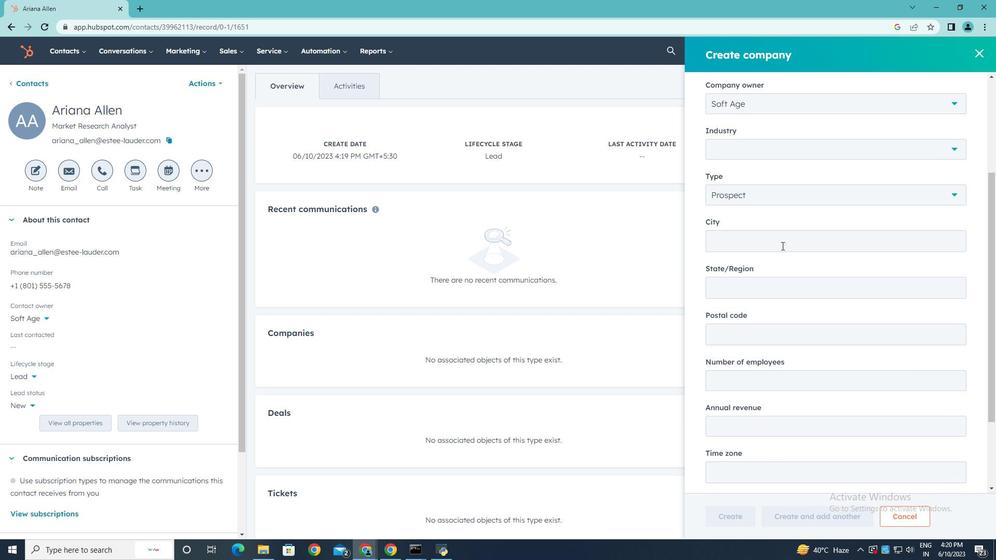 
Action: Mouse scrolled (807, 248) with delta (0, 0)
Screenshot: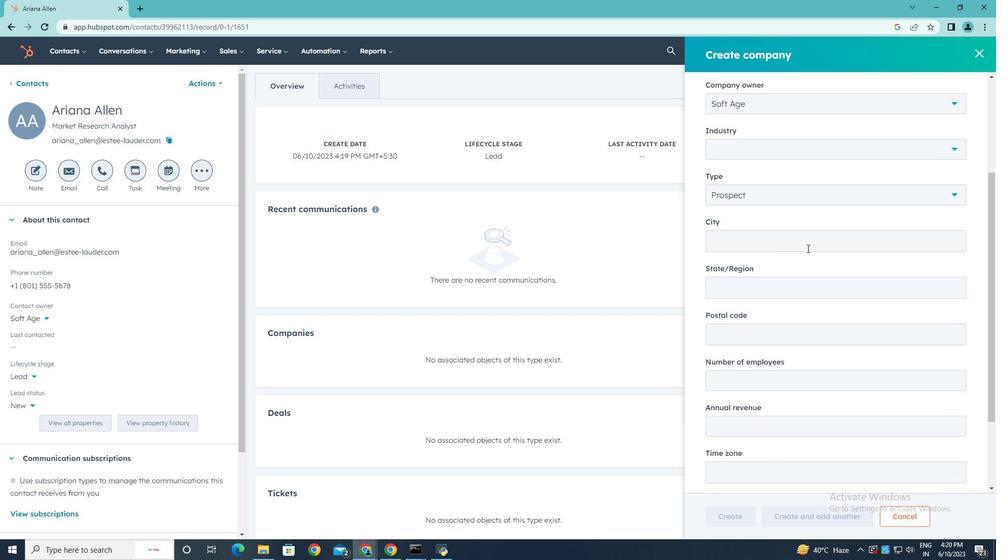 
Action: Mouse scrolled (807, 248) with delta (0, 0)
Screenshot: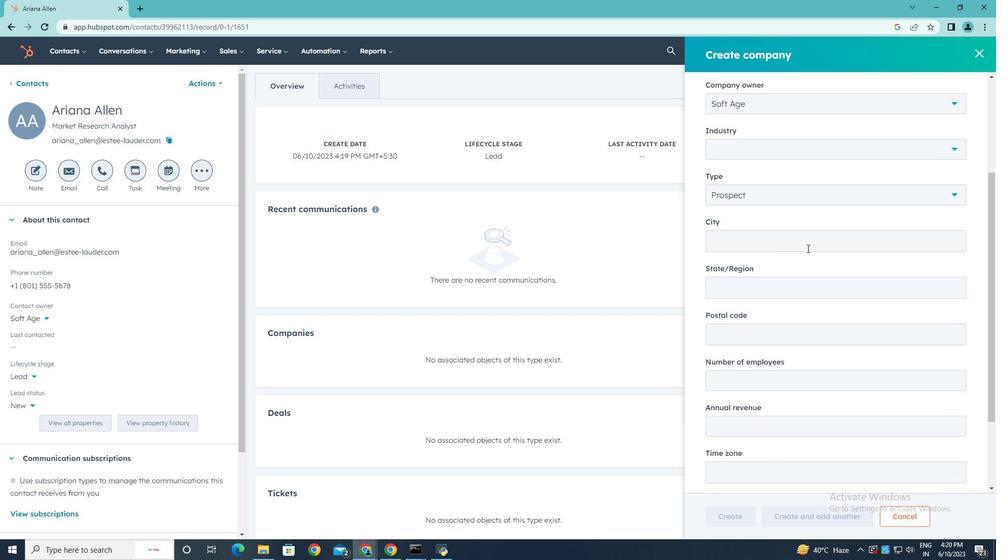 
Action: Mouse scrolled (807, 248) with delta (0, 0)
Screenshot: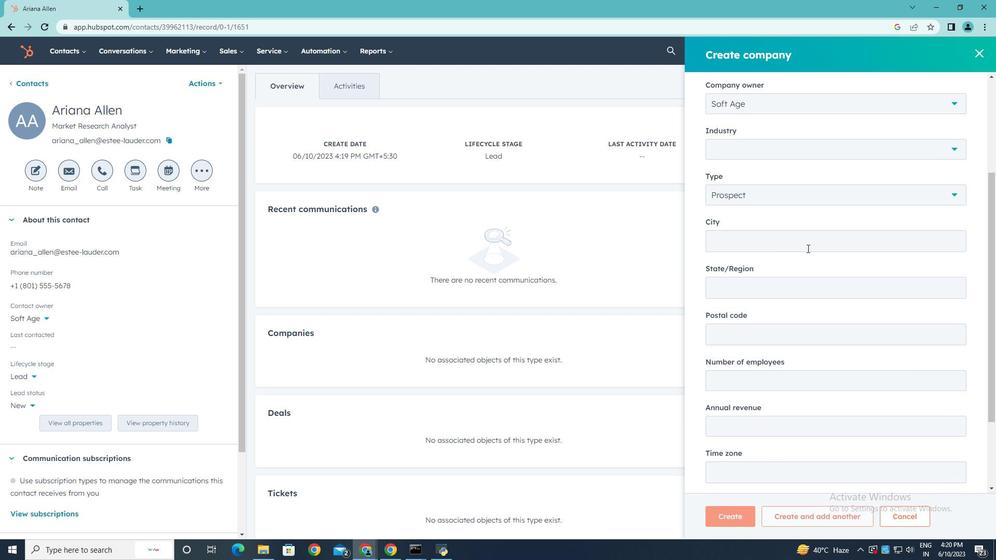 
Action: Mouse scrolled (807, 248) with delta (0, 0)
Screenshot: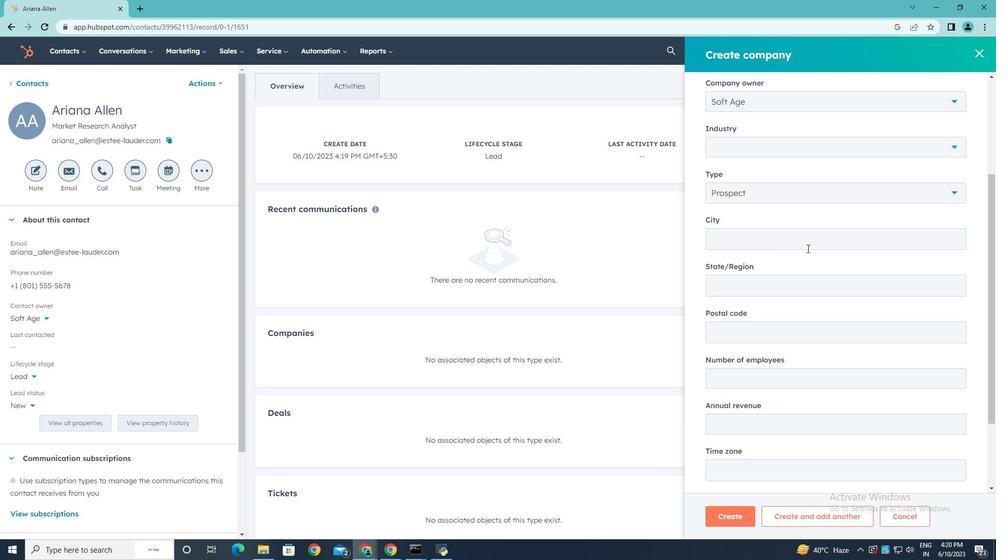 
Action: Mouse scrolled (807, 248) with delta (0, 0)
Screenshot: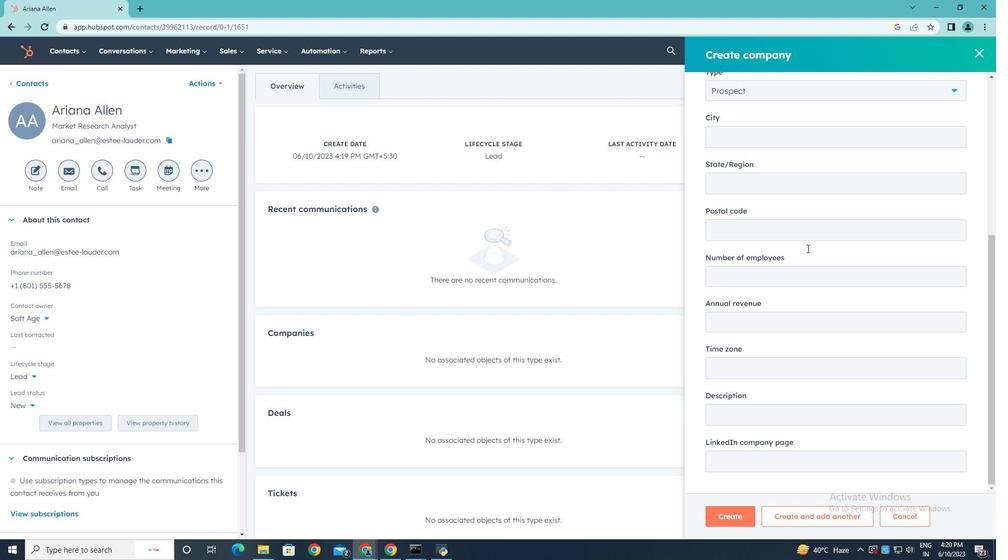 
Action: Mouse scrolled (807, 248) with delta (0, 0)
Screenshot: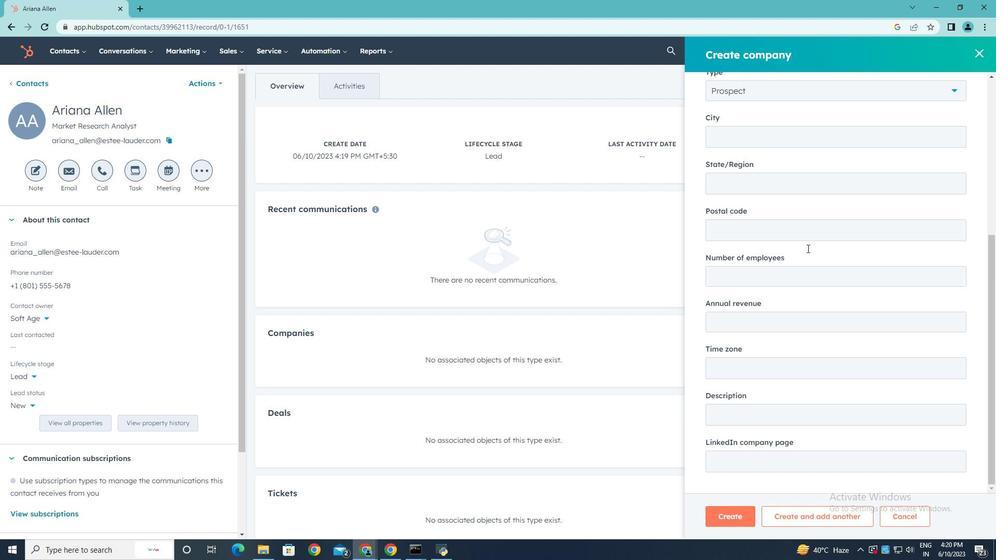 
Action: Mouse scrolled (807, 248) with delta (0, 0)
Screenshot: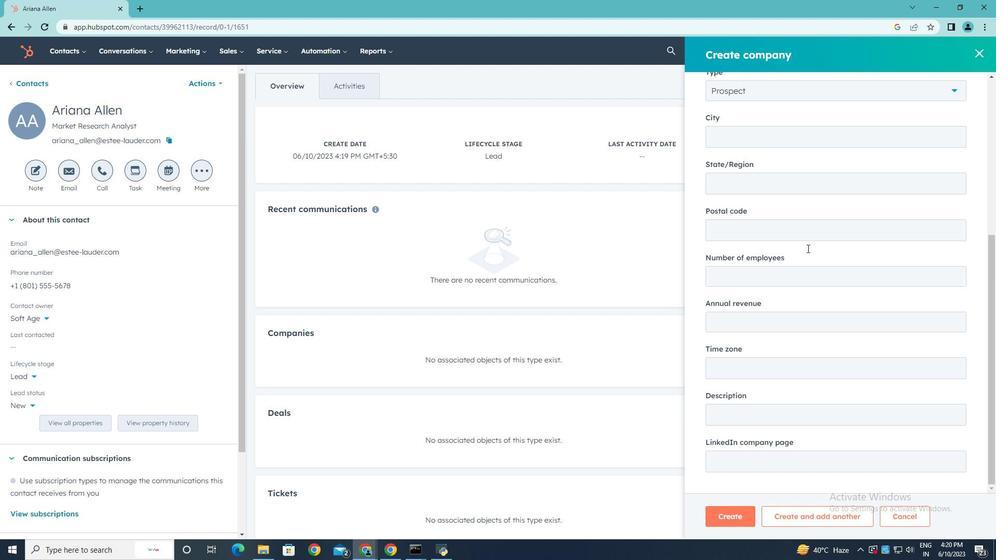
Action: Mouse scrolled (807, 248) with delta (0, 0)
Screenshot: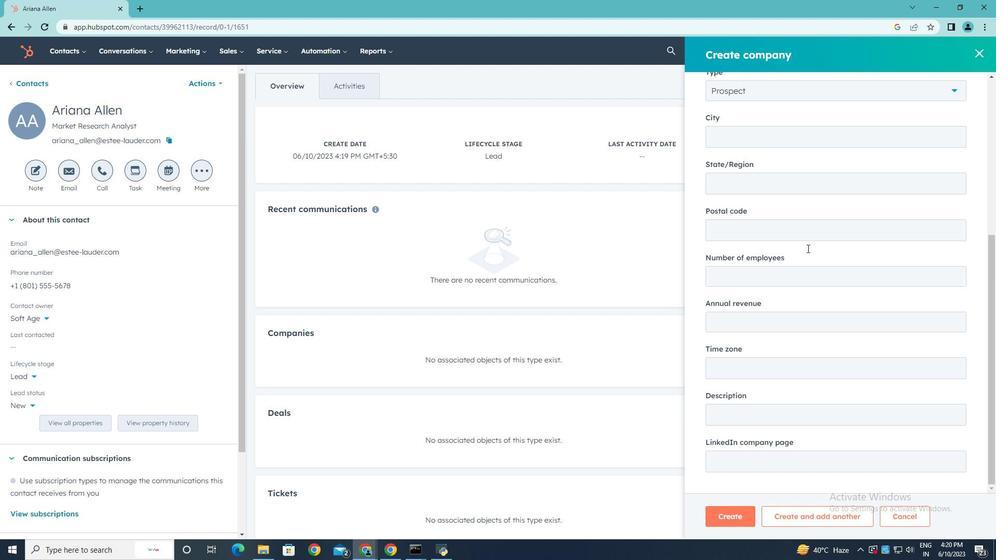 
Action: Mouse moved to (736, 513)
Screenshot: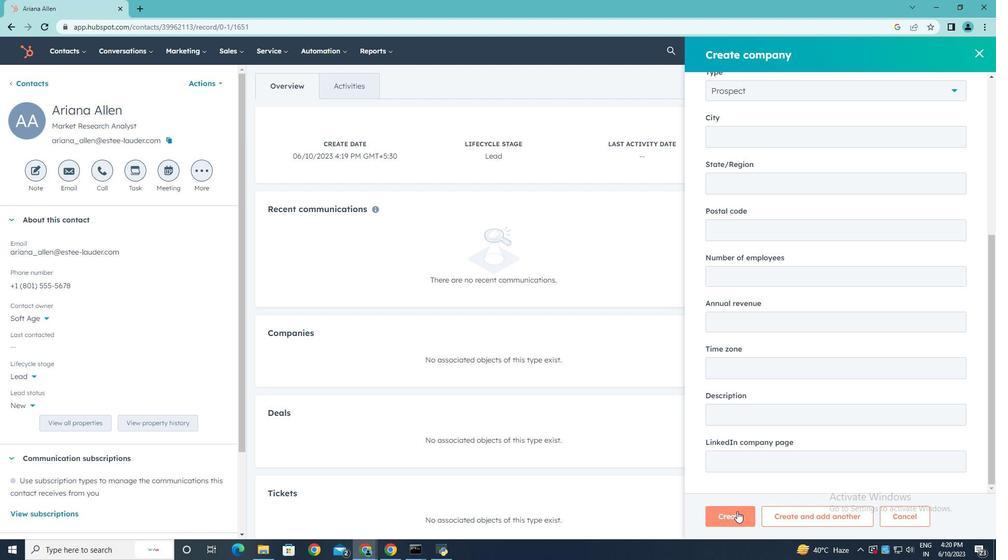
Action: Mouse pressed left at (736, 513)
Screenshot: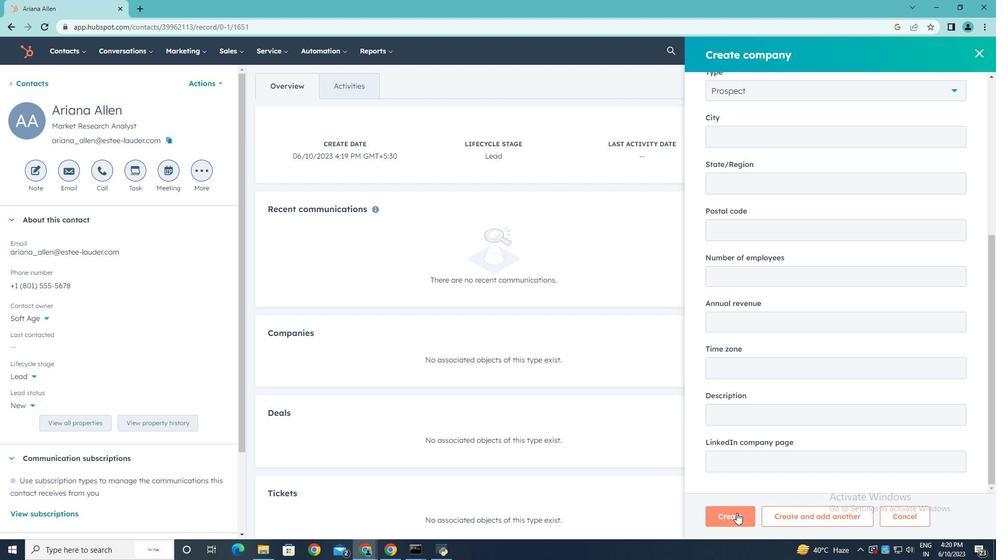 
Action: Mouse moved to (598, 343)
Screenshot: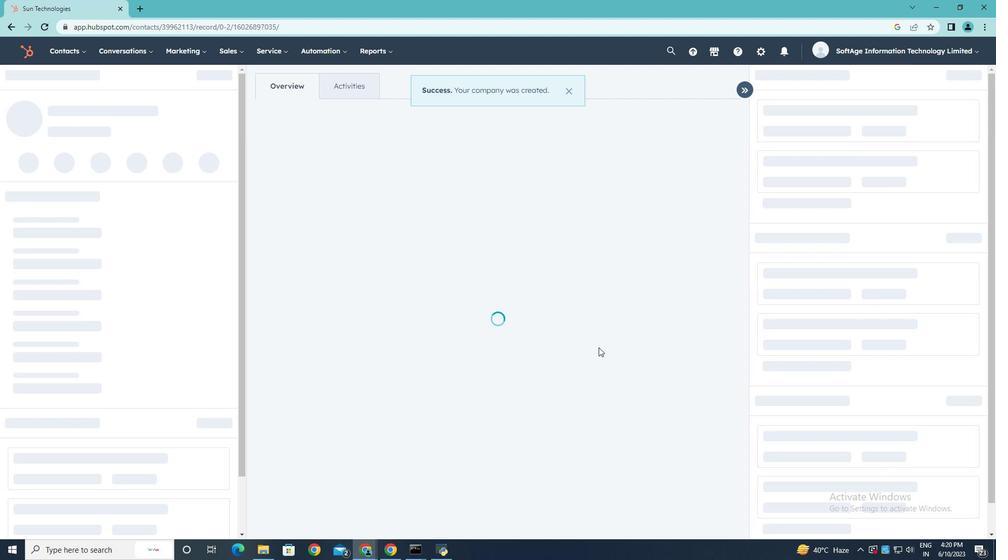 
